 Task: Send an email with the signature Amber Rodriguez with the subject 'Thank you' and the message 'I appreciate your time and attention to this matter.' from softage.1@softage.net to softage.10@softage.net,  softage.1@softage.net and softage.2@softage.net with CC to softage.3@softage.net with an attached document Statement_of_work.docx
Action: Key pressed n
Screenshot: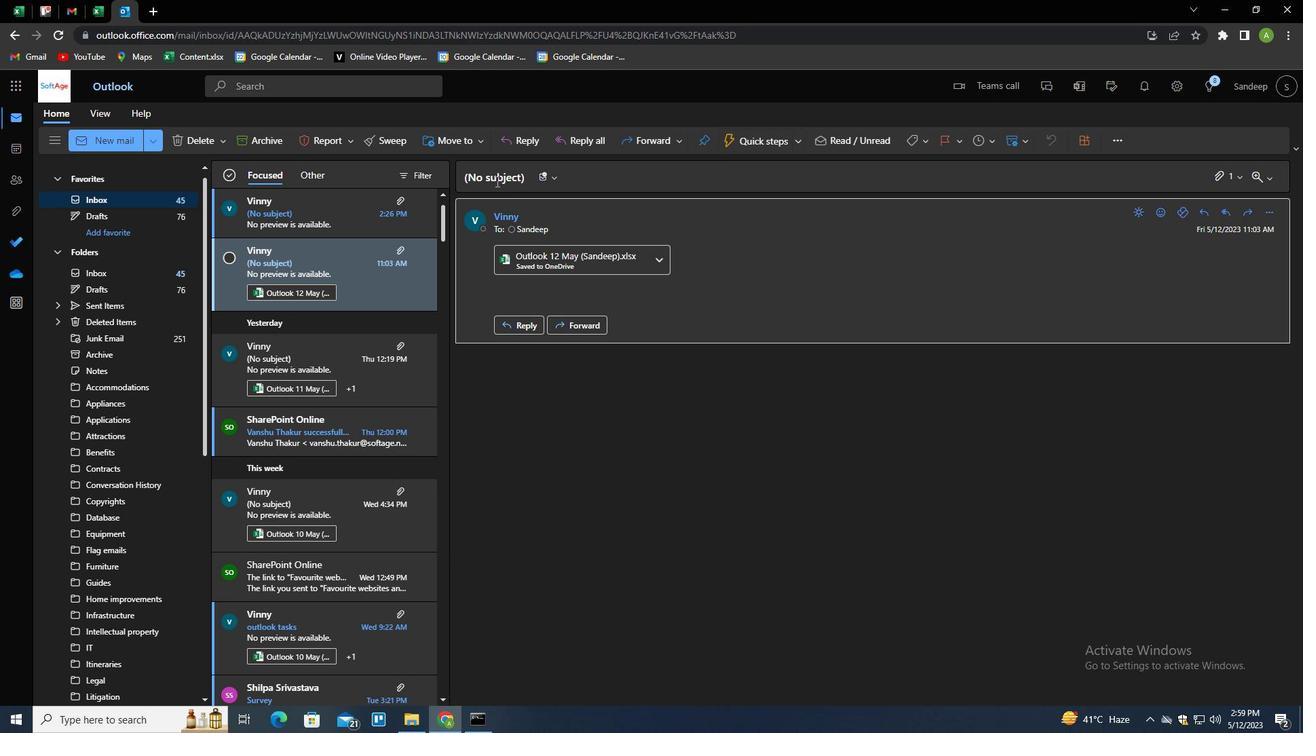
Action: Mouse moved to (851, 141)
Screenshot: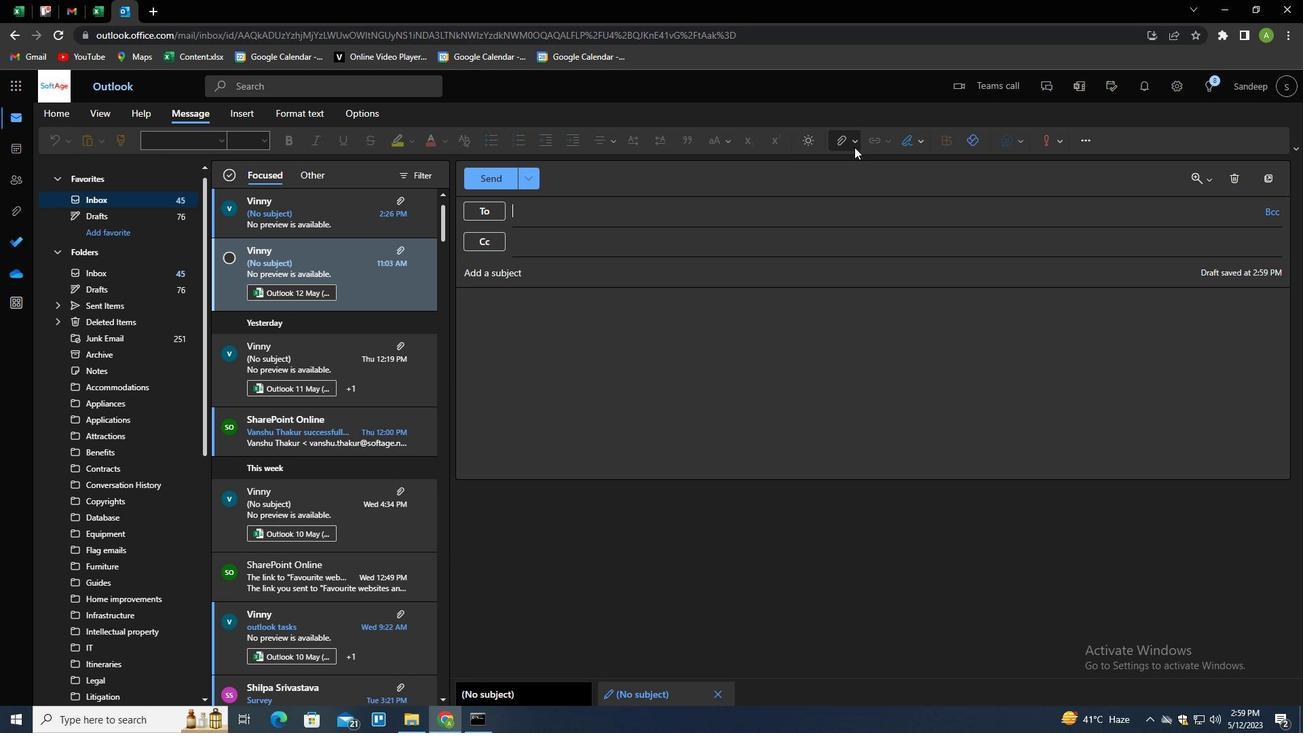 
Action: Mouse pressed left at (851, 141)
Screenshot: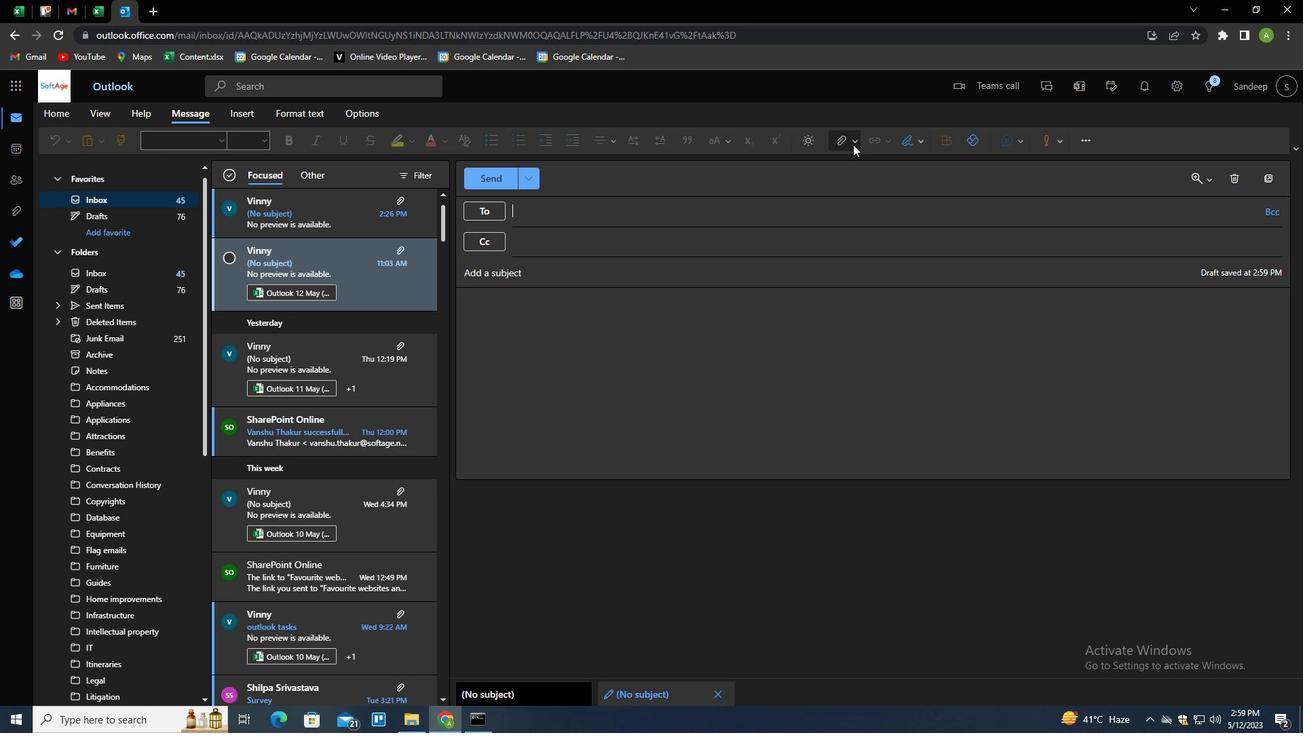 
Action: Mouse moved to (916, 137)
Screenshot: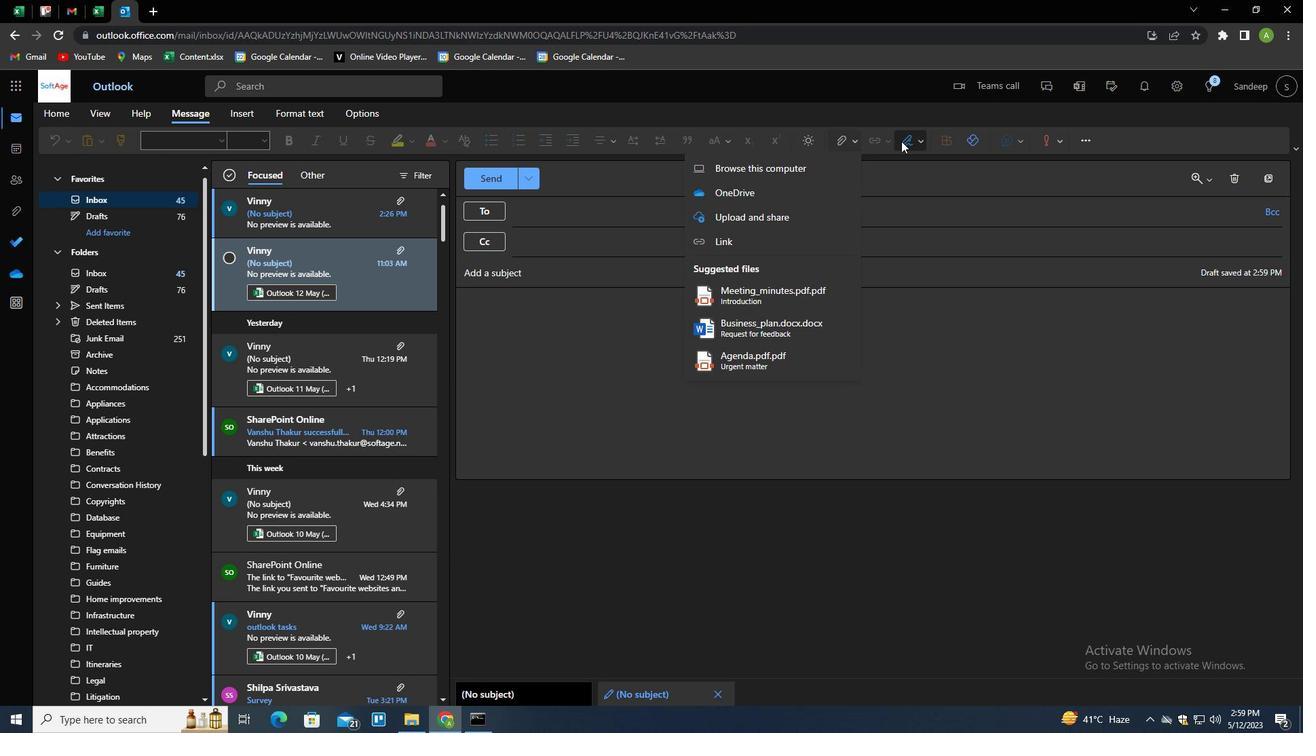 
Action: Mouse pressed left at (916, 137)
Screenshot: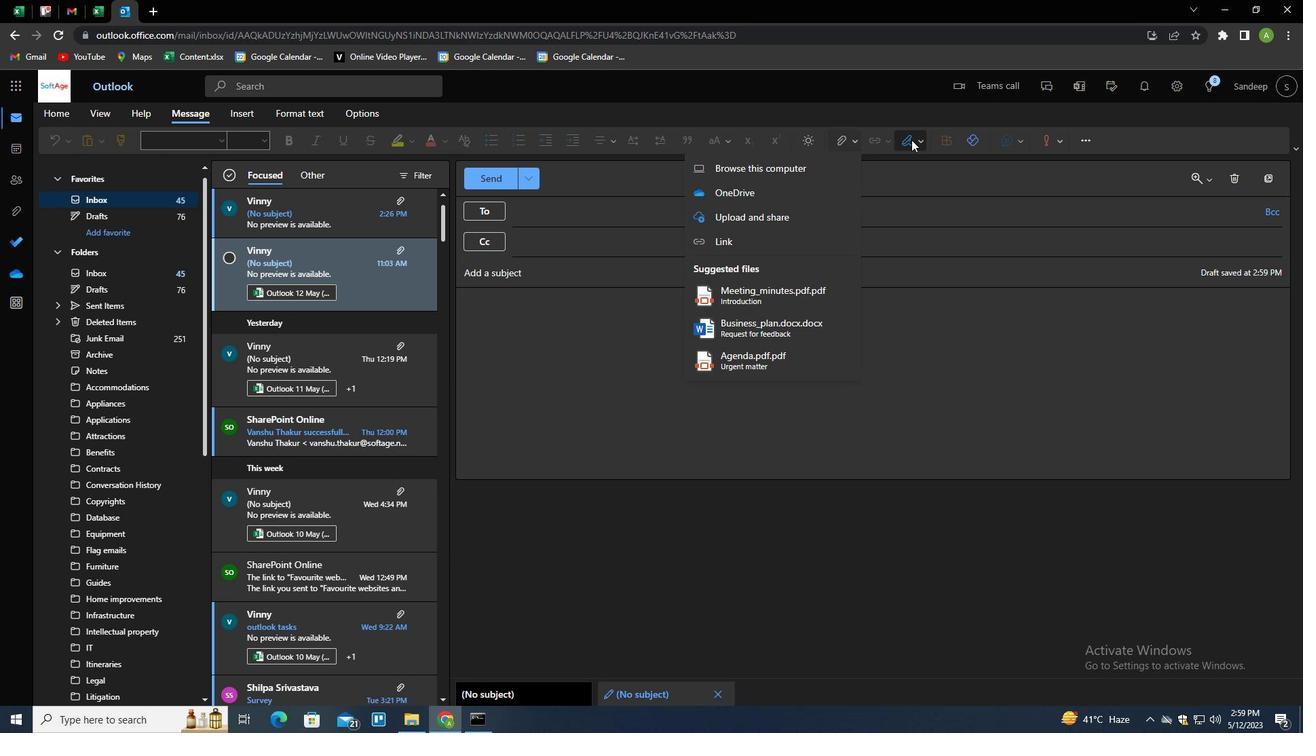 
Action: Mouse moved to (899, 192)
Screenshot: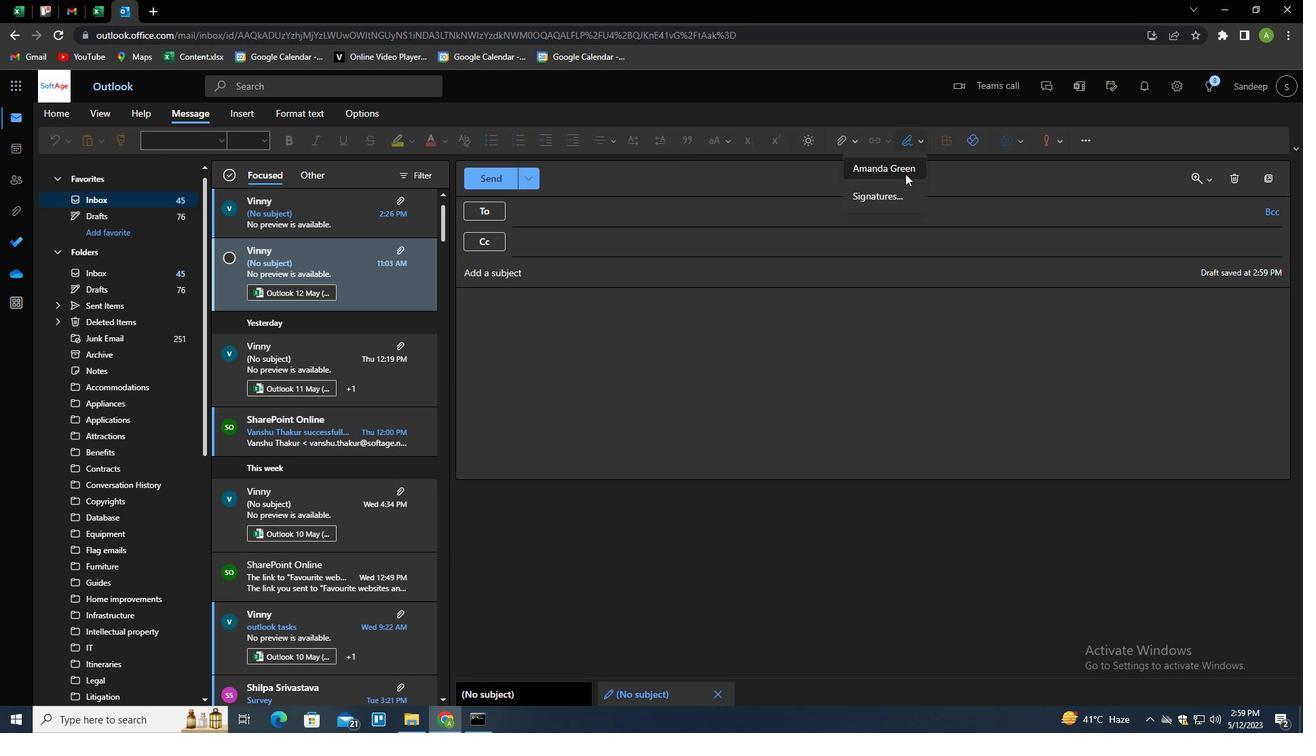 
Action: Mouse pressed left at (899, 192)
Screenshot: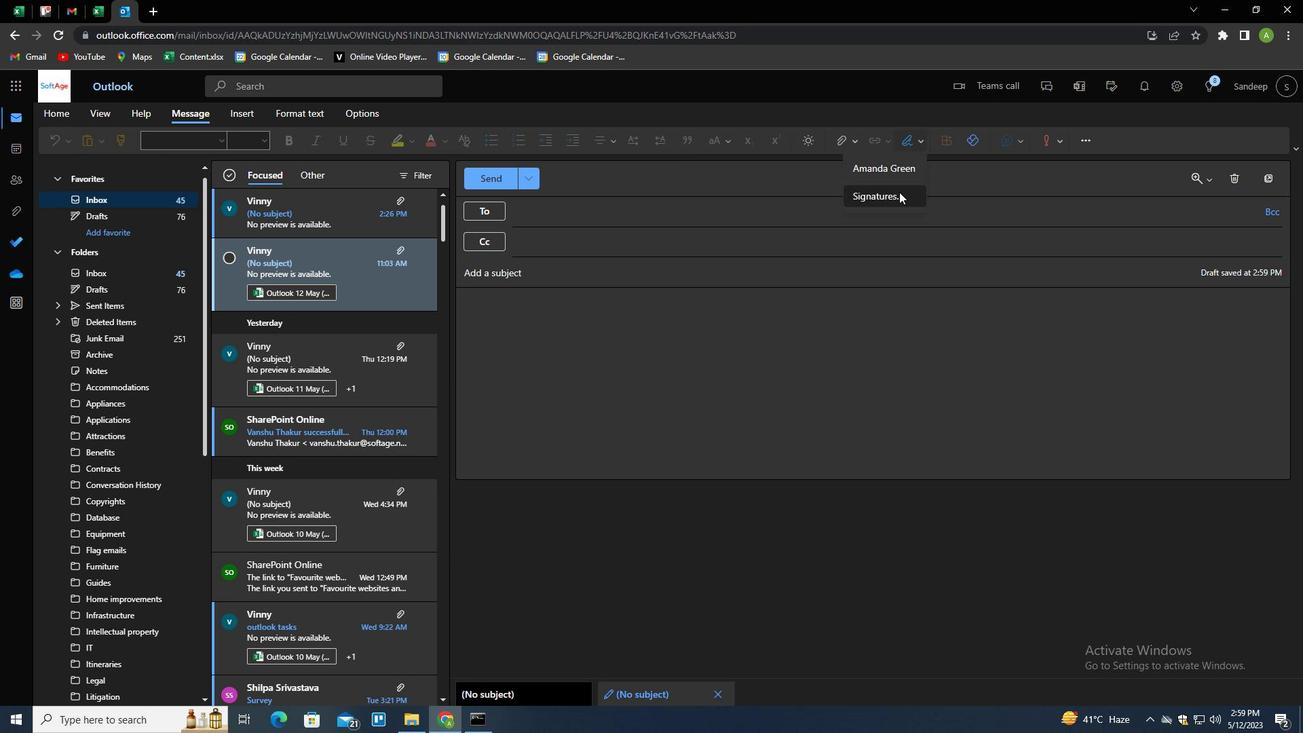 
Action: Mouse moved to (912, 247)
Screenshot: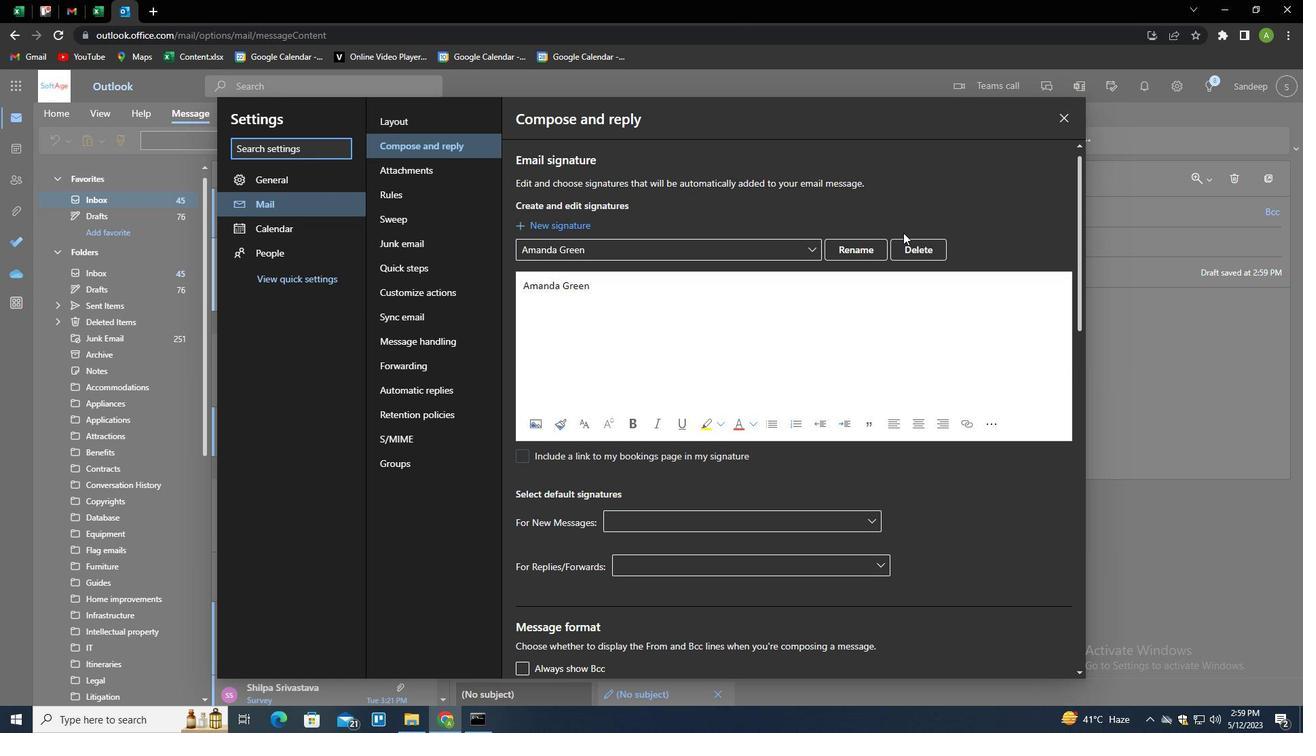 
Action: Mouse pressed left at (912, 247)
Screenshot: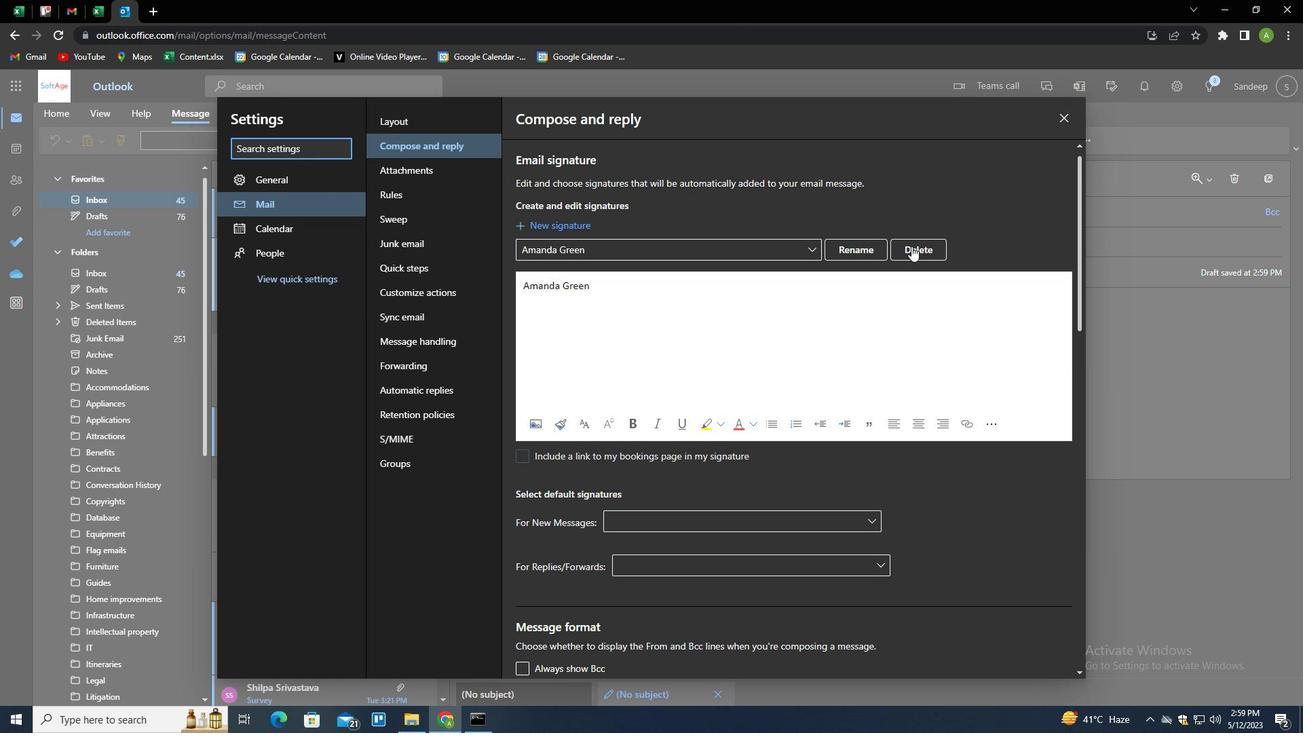 
Action: Mouse moved to (906, 251)
Screenshot: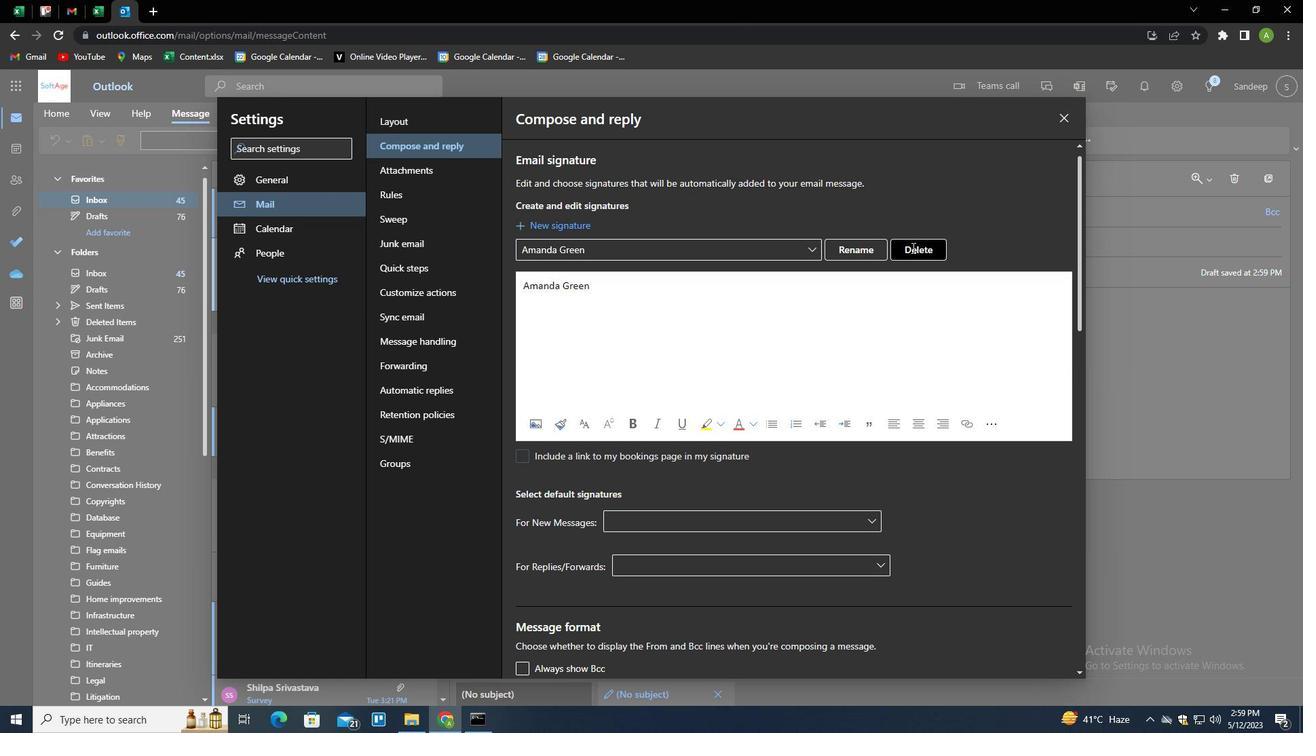 
Action: Mouse pressed left at (906, 251)
Screenshot: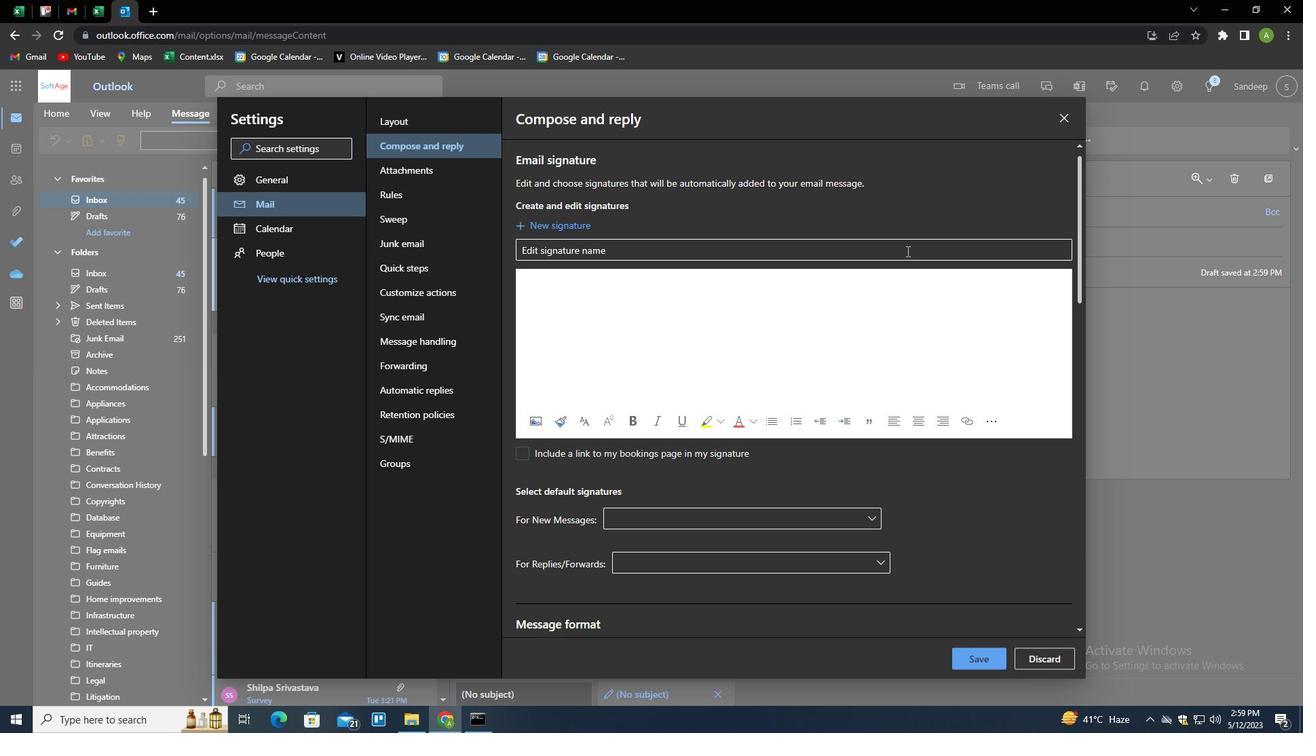
Action: Key pressed <Key.shift>A
Screenshot: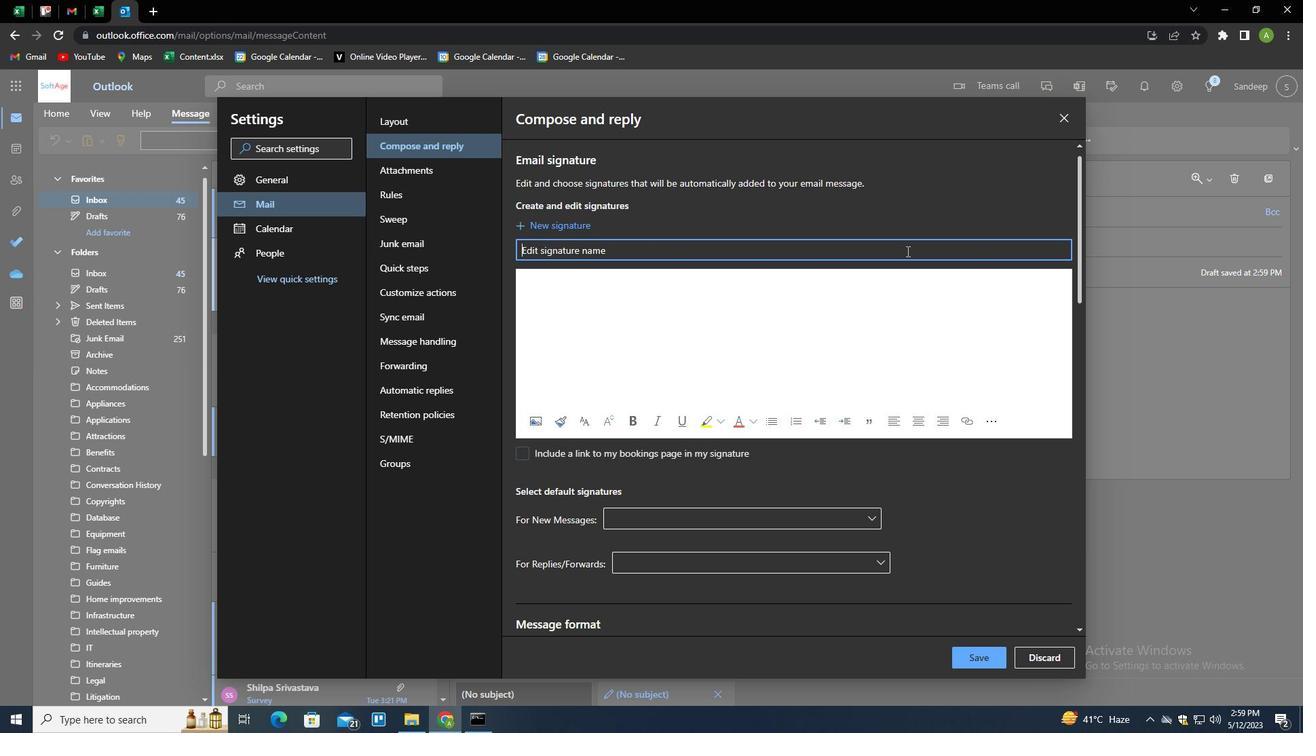 
Action: Mouse moved to (861, 223)
Screenshot: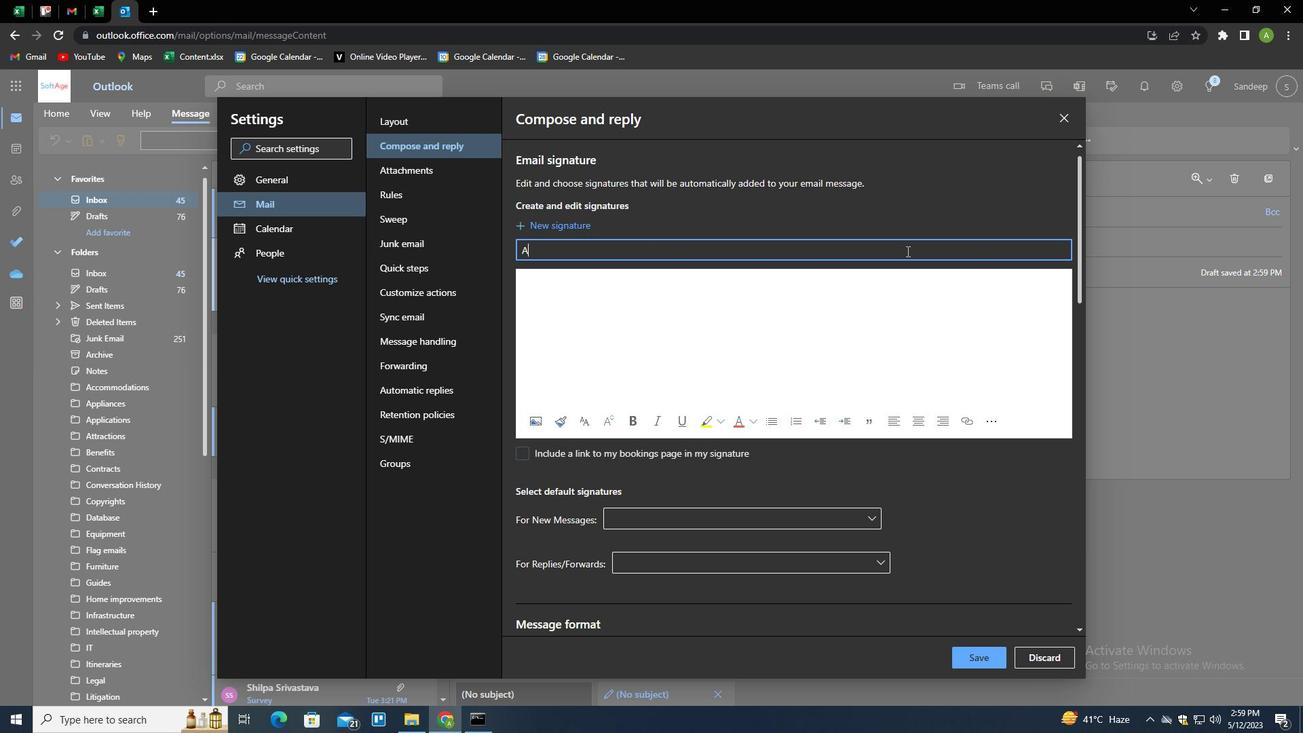 
Action: Key pressed M
Screenshot: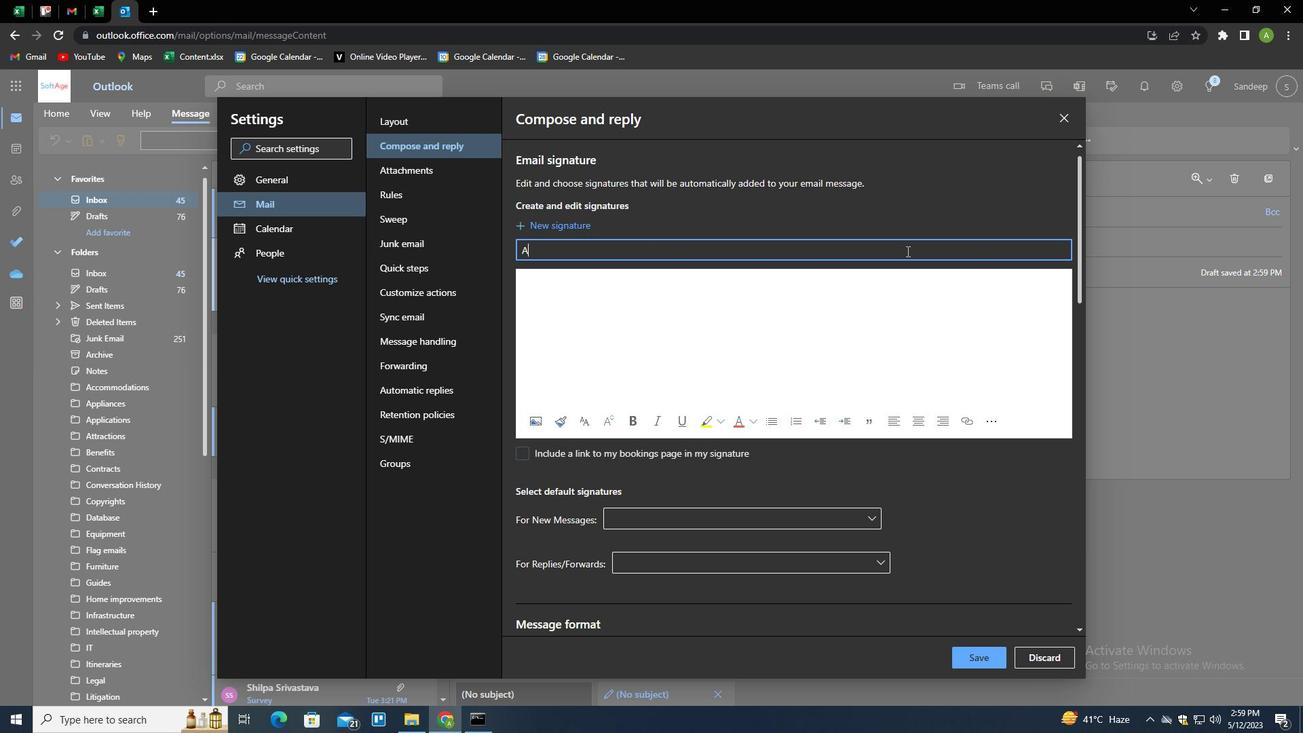 
Action: Mouse moved to (859, 221)
Screenshot: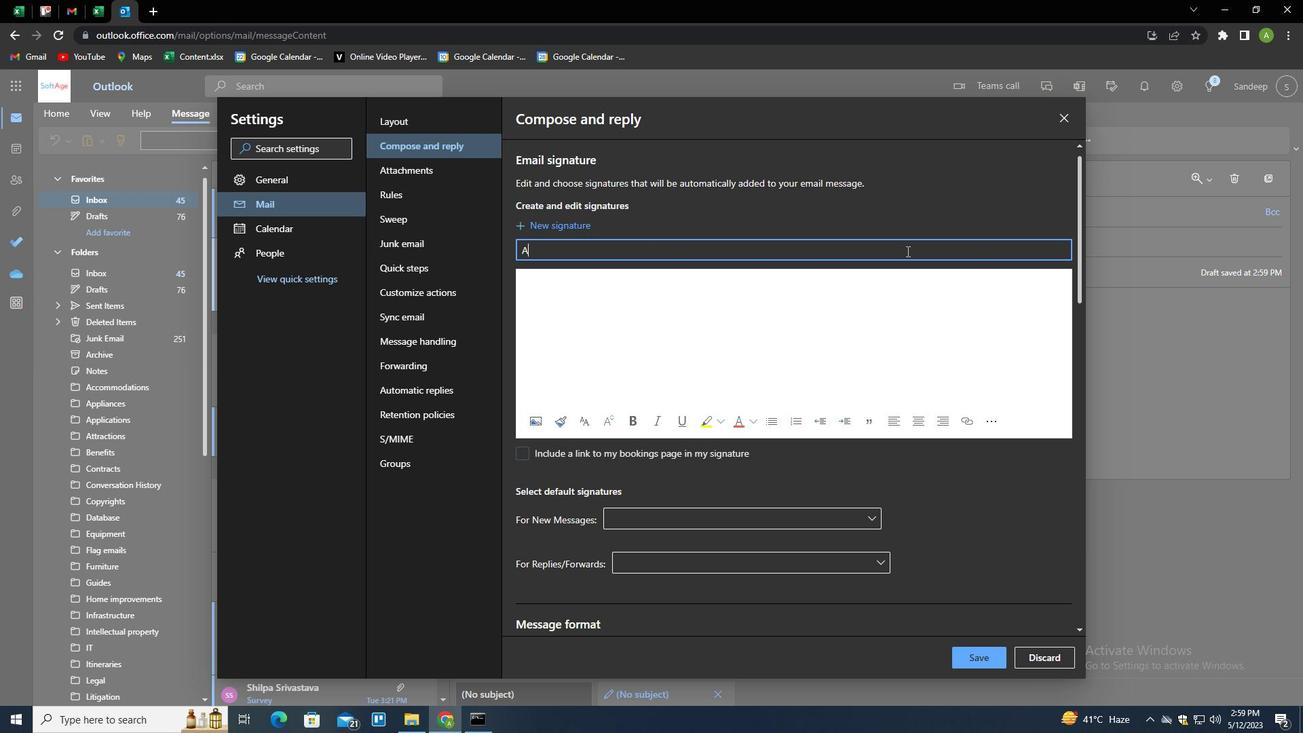 
Action: Key pressed BER<Key.space><Key.shift><Key.shift><Key.shift><Key.shift><Key.shift><Key.shift><Key.shift>RODRIGUEZ<Key.tab><Key.shift>AMBER<Key.space><Key.shift>RODRIGUEZ
Screenshot: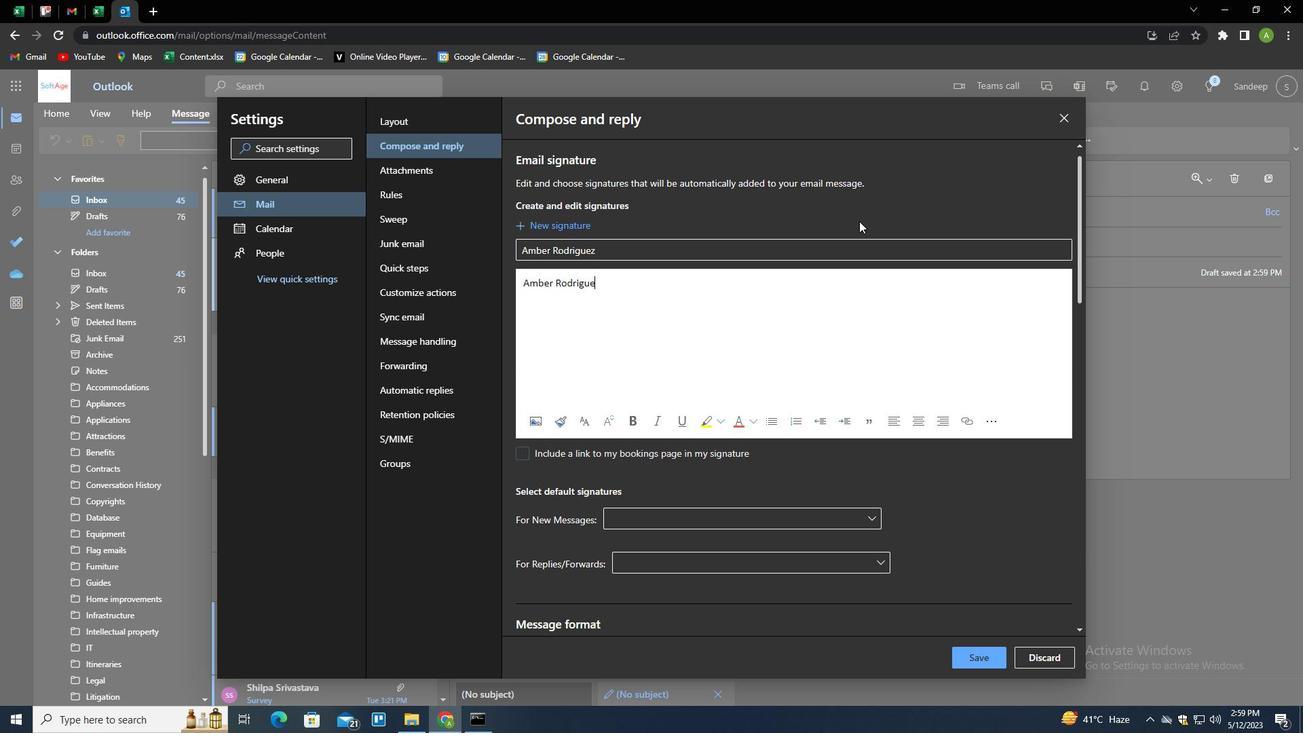 
Action: Mouse moved to (976, 661)
Screenshot: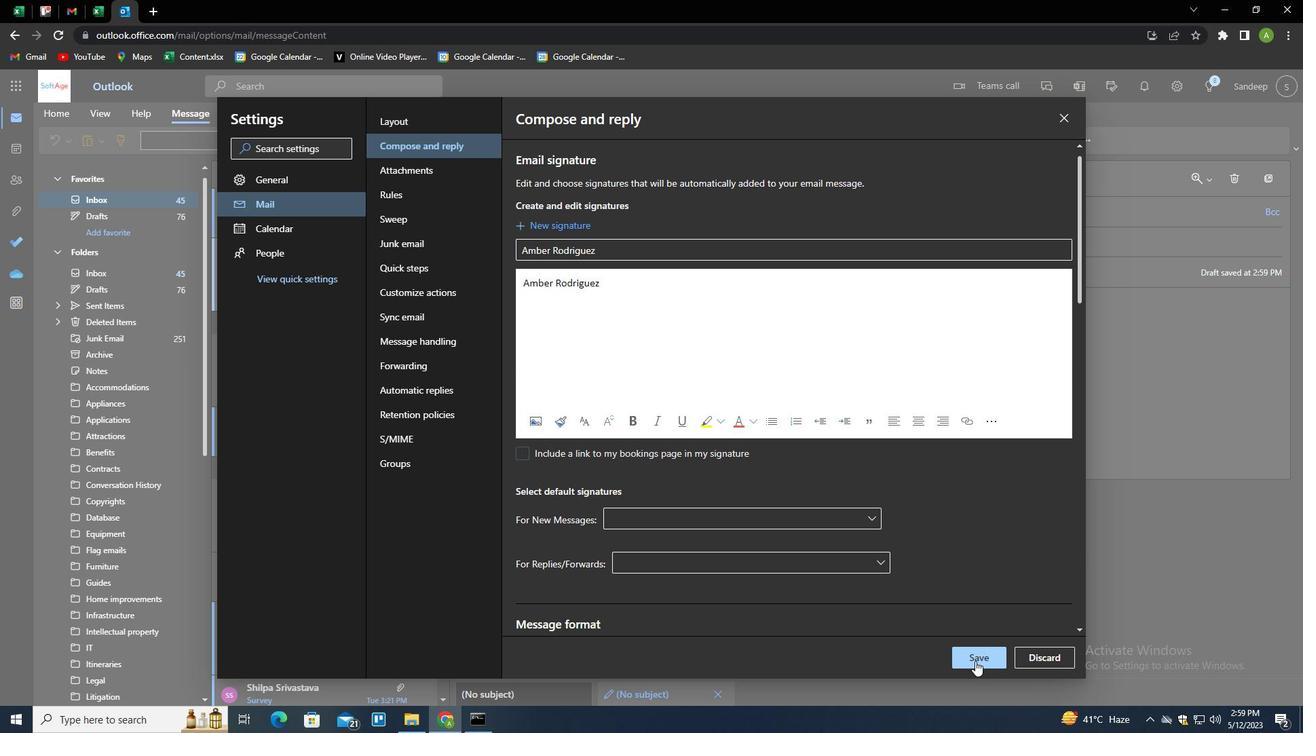 
Action: Mouse pressed left at (976, 661)
Screenshot: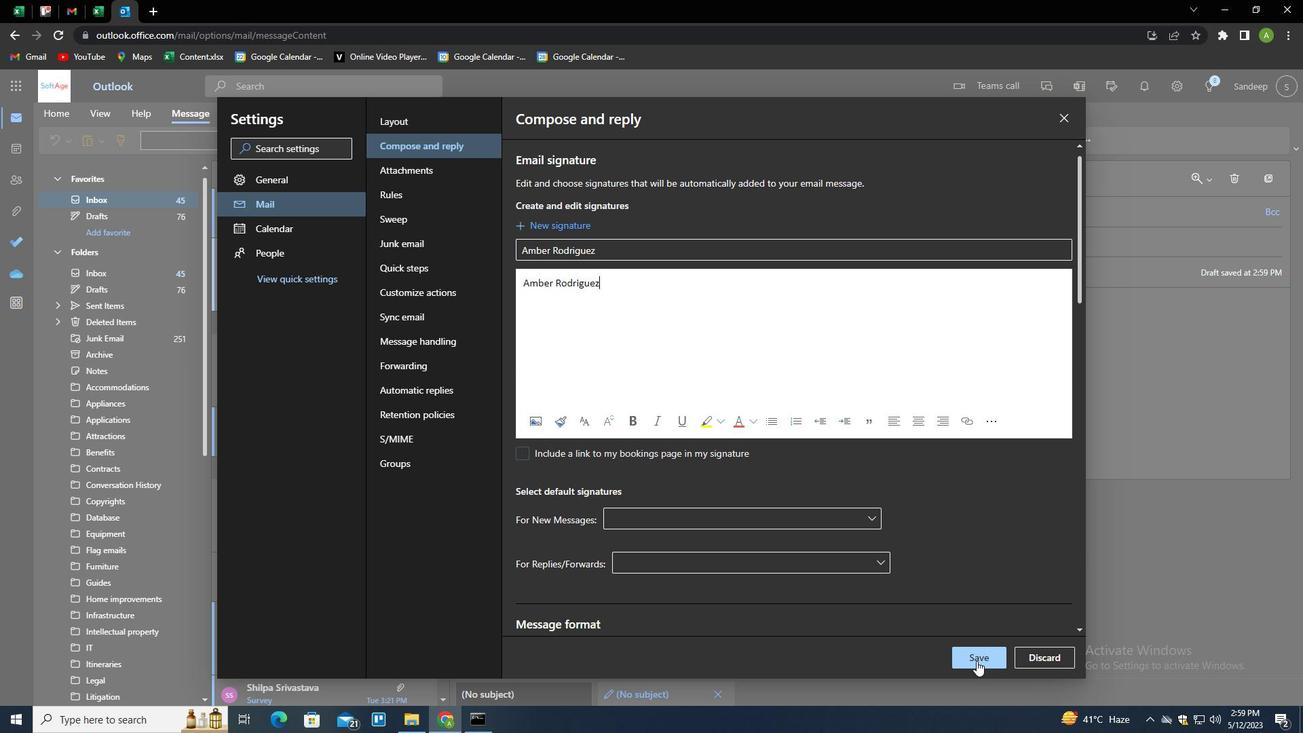 
Action: Mouse moved to (1160, 421)
Screenshot: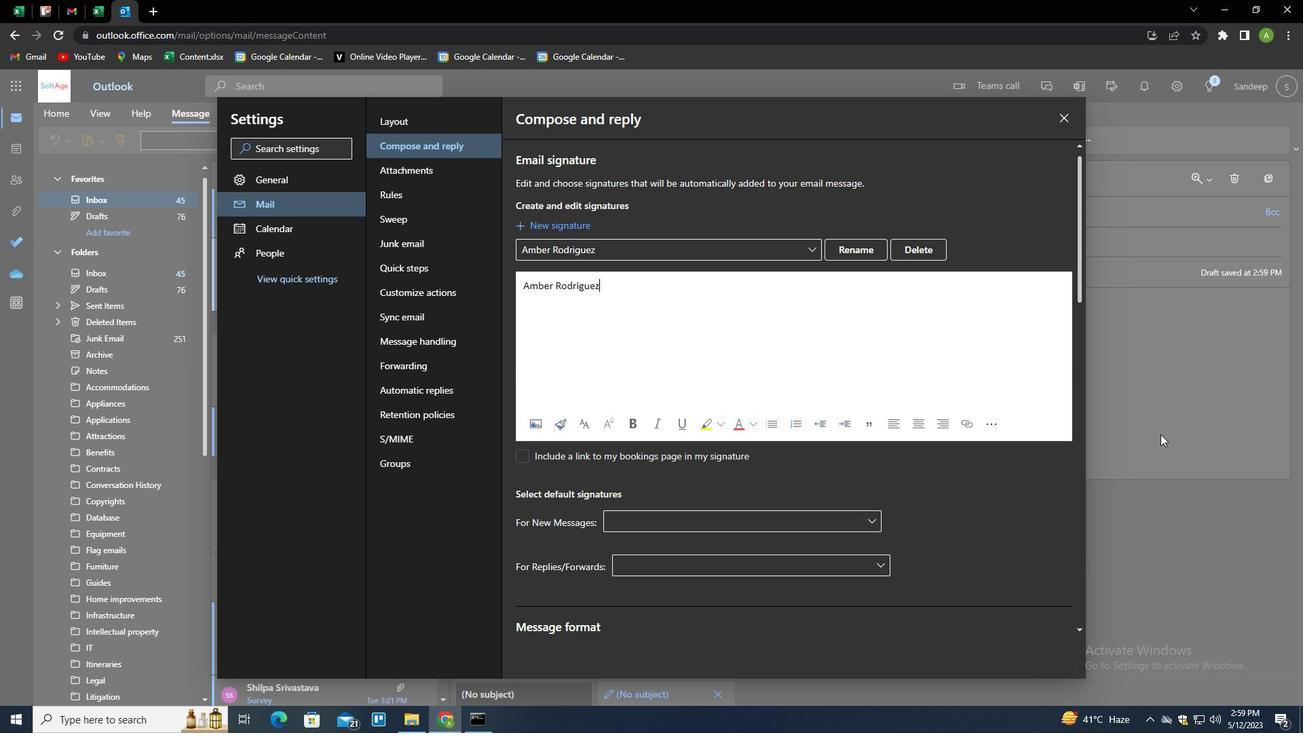 
Action: Mouse pressed left at (1160, 421)
Screenshot: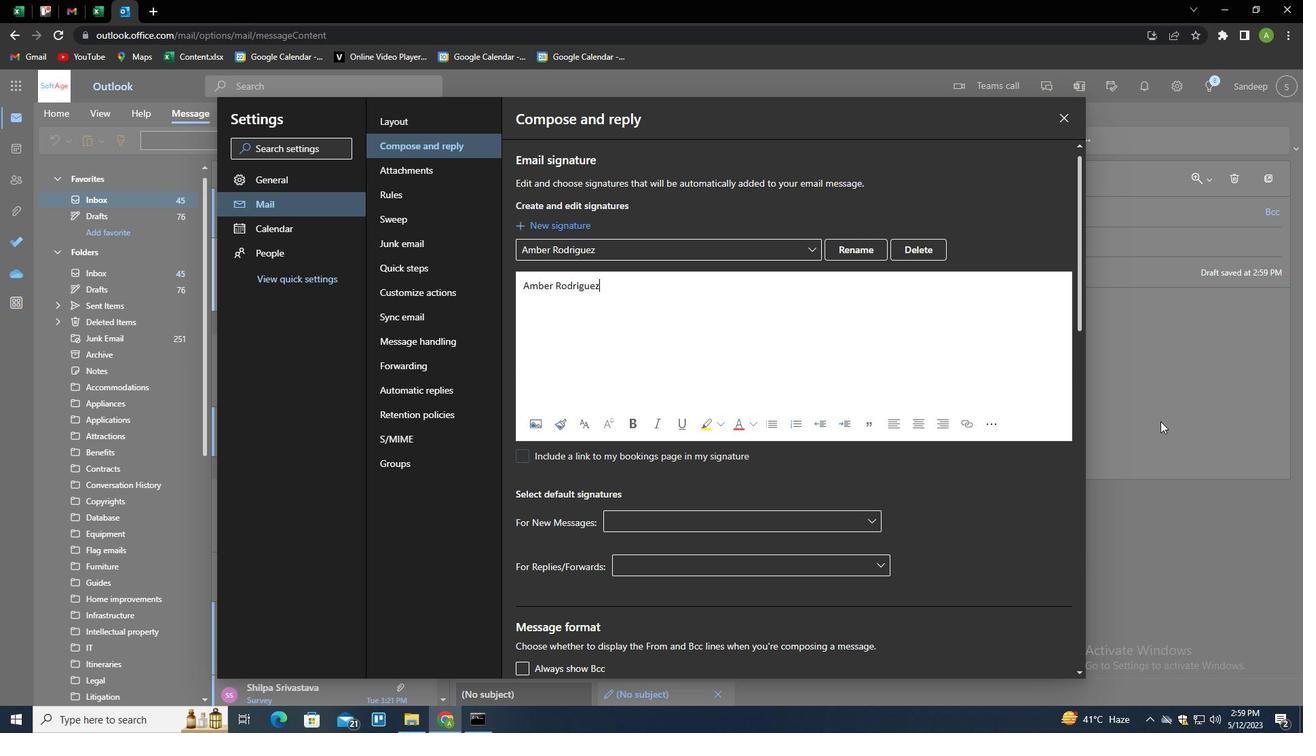 
Action: Mouse moved to (916, 139)
Screenshot: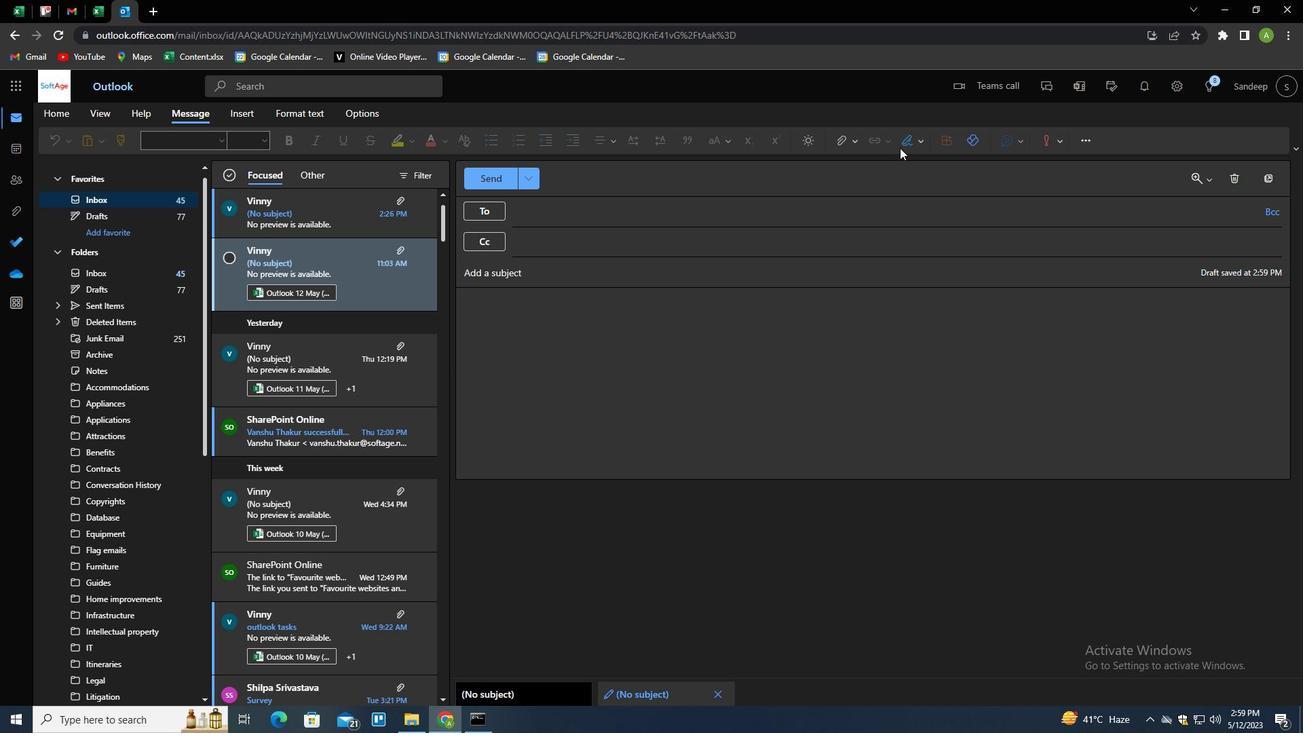 
Action: Mouse pressed left at (916, 139)
Screenshot: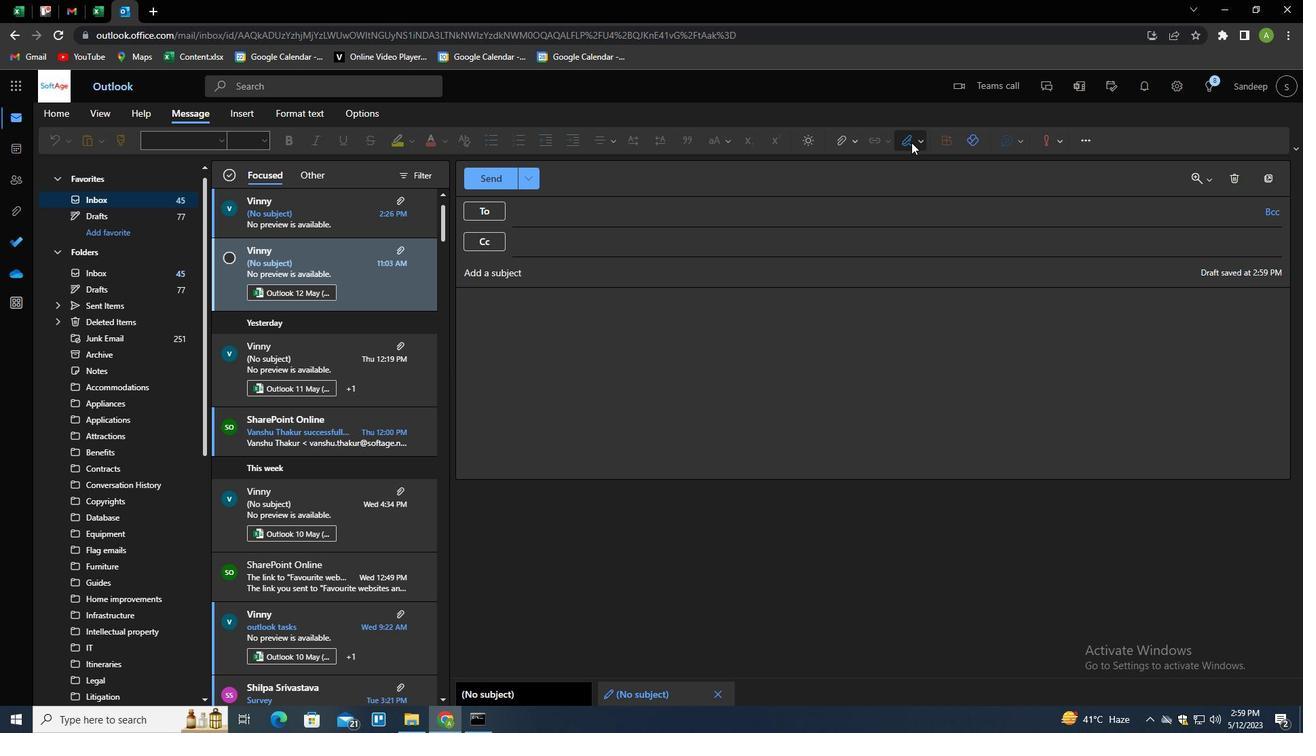 
Action: Mouse moved to (910, 165)
Screenshot: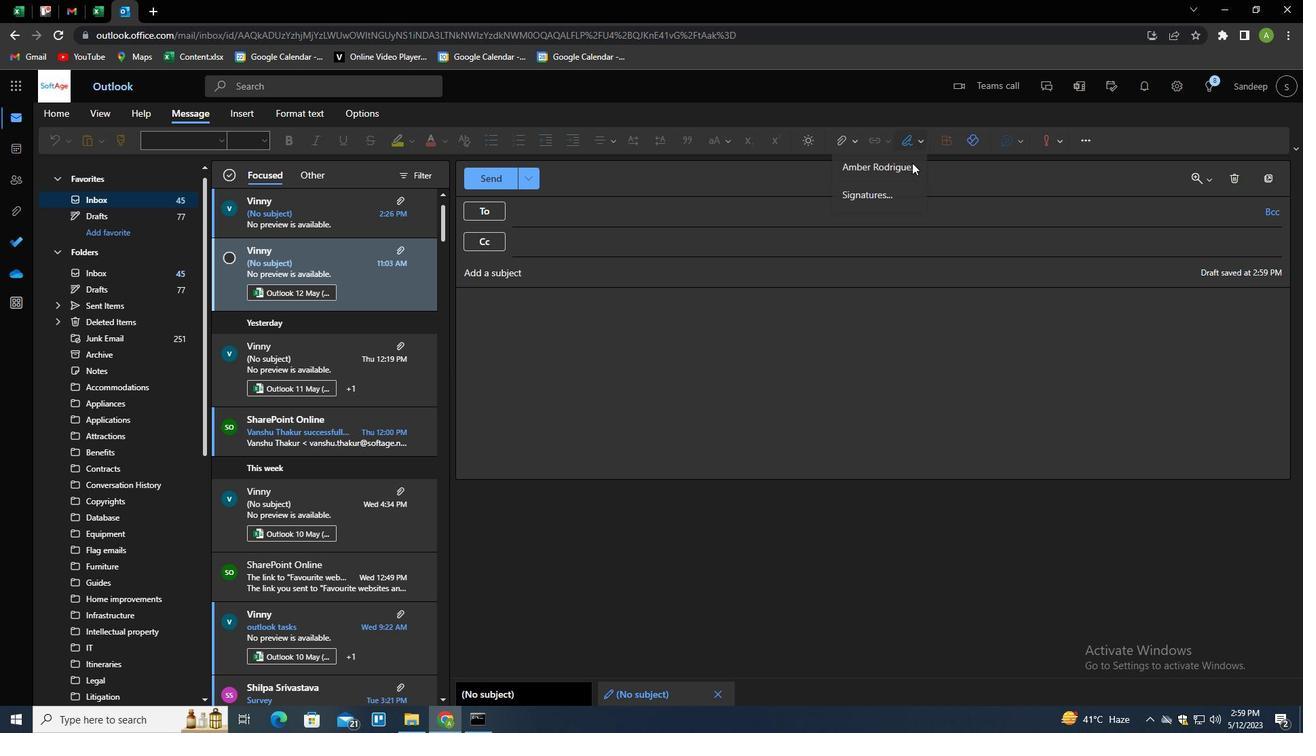 
Action: Mouse pressed left at (910, 165)
Screenshot: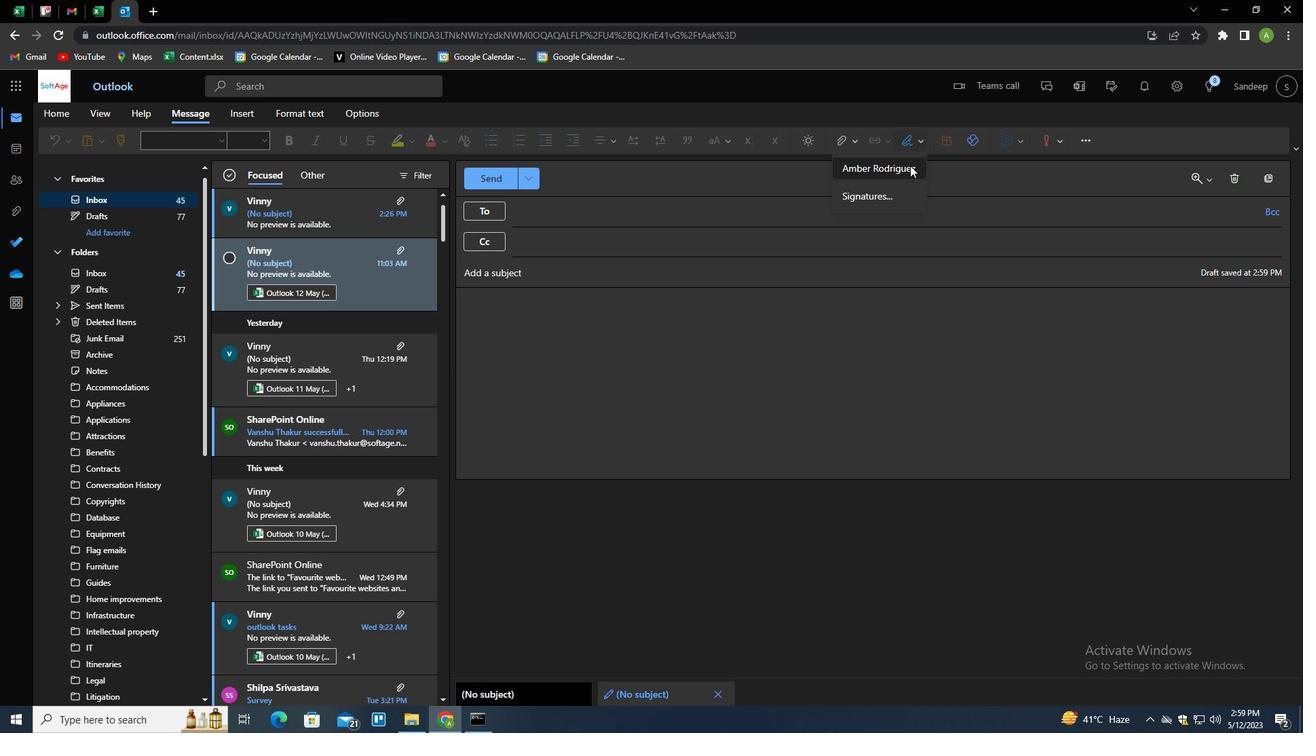 
Action: Mouse moved to (547, 274)
Screenshot: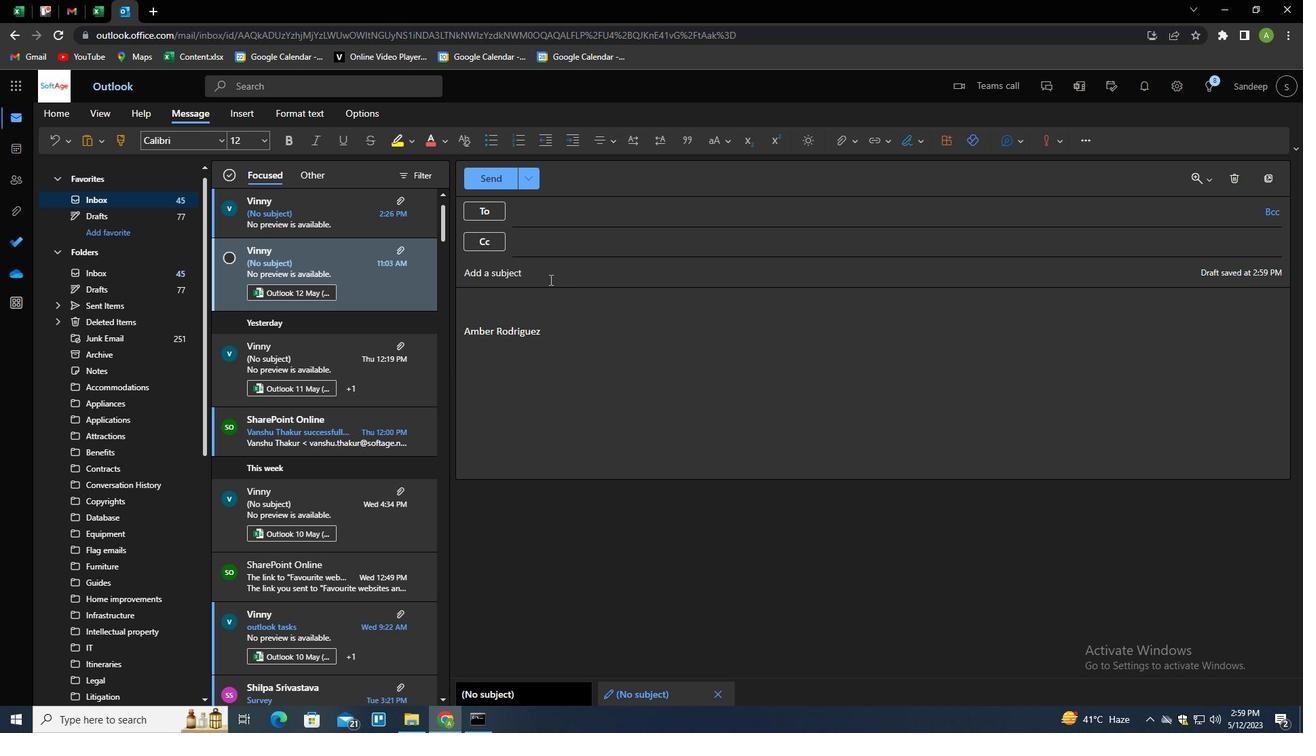 
Action: Mouse pressed left at (547, 274)
Screenshot: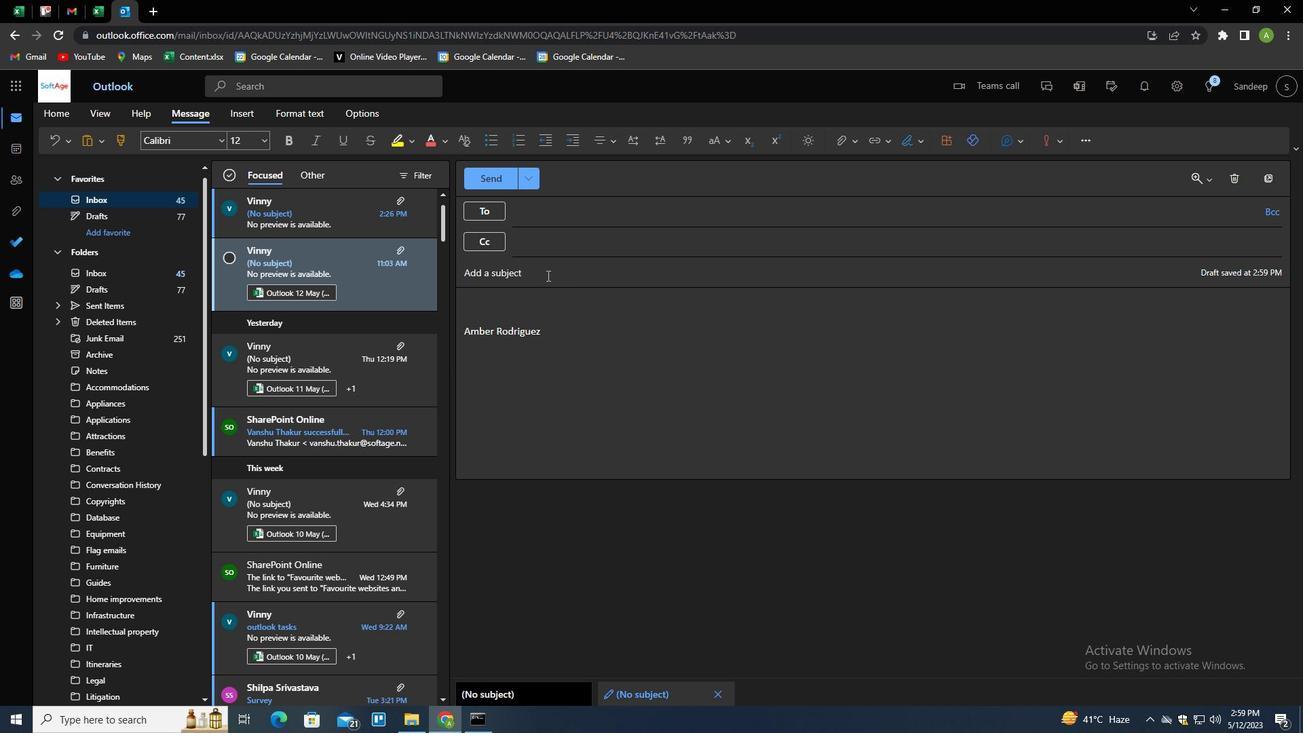 
Action: Key pressed <Key.shift>THANK<Key.space>YOU<Key.tab><Key.shift>I<Key.space>APPRECIATE<Key.space>YOUR<Key.space>TIME<Key.space>AND<Key.space>ATTENTION<Key.space>TO<Key.space>THIS<Key.space>MATTER.
Screenshot: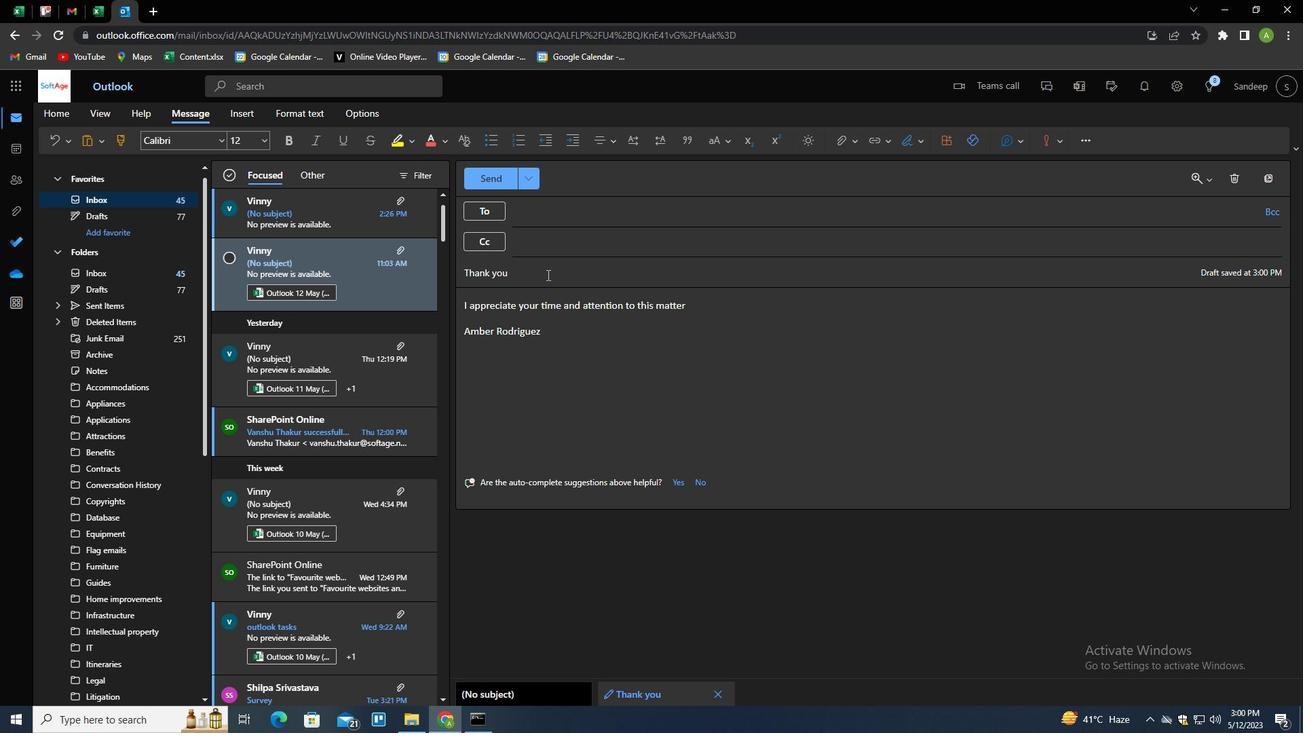 
Action: Mouse moved to (550, 213)
Screenshot: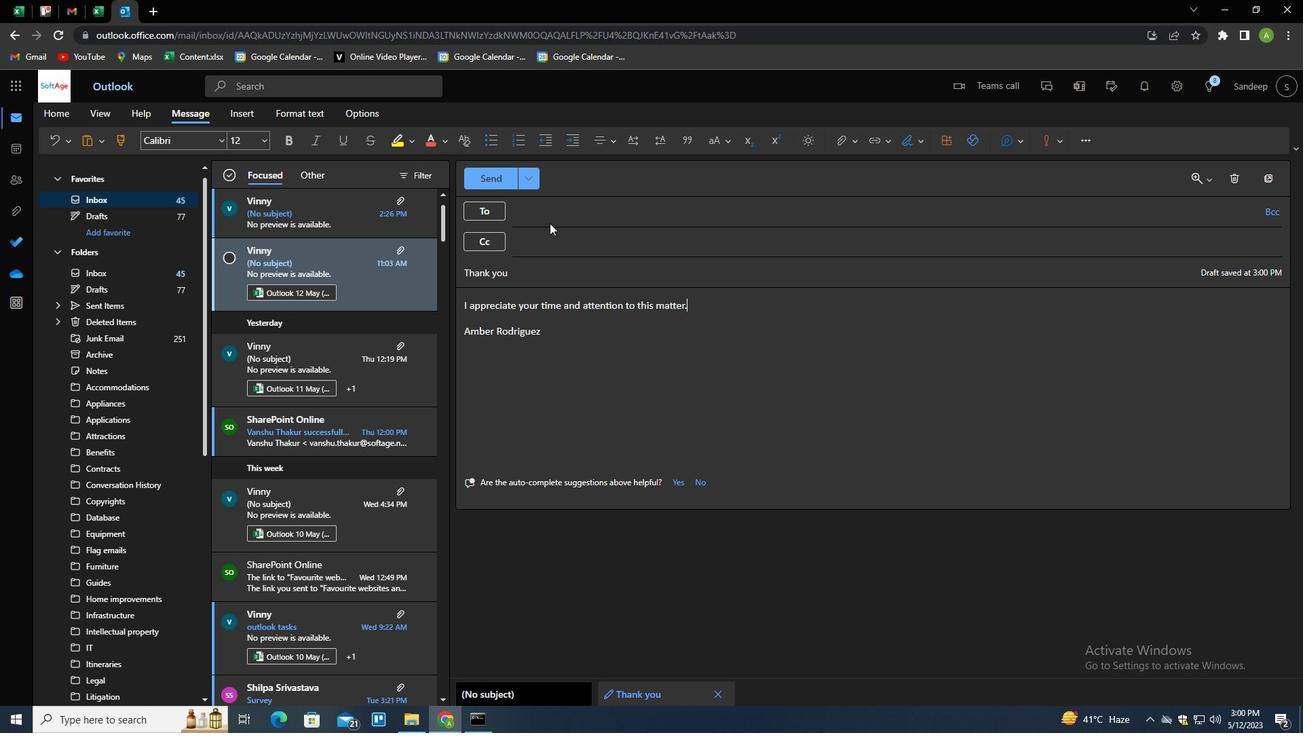 
Action: Mouse pressed left at (550, 213)
Screenshot: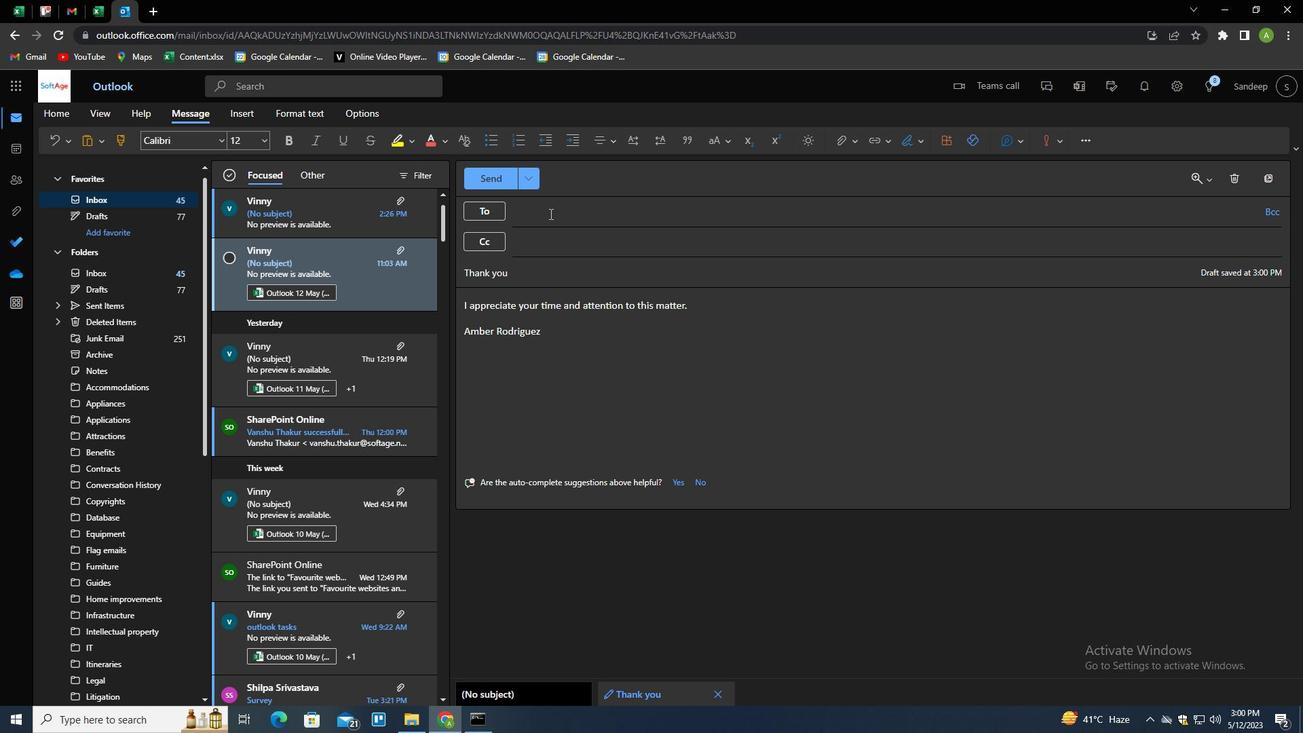 
Action: Key pressed SOFTAGE.10<Key.shift>@SOFTAGE.NET<Key.enter>SOFTAGE.1<Key.shift>@SOFTAGE.NET<Key.enter>SOFTAGE.2<Key.shift>@SOFTAGE.NET<Key.enter><Key.tab>SOFTAGE.3<Key.shift>@SOFTAGE.NET<Key.enter>
Screenshot: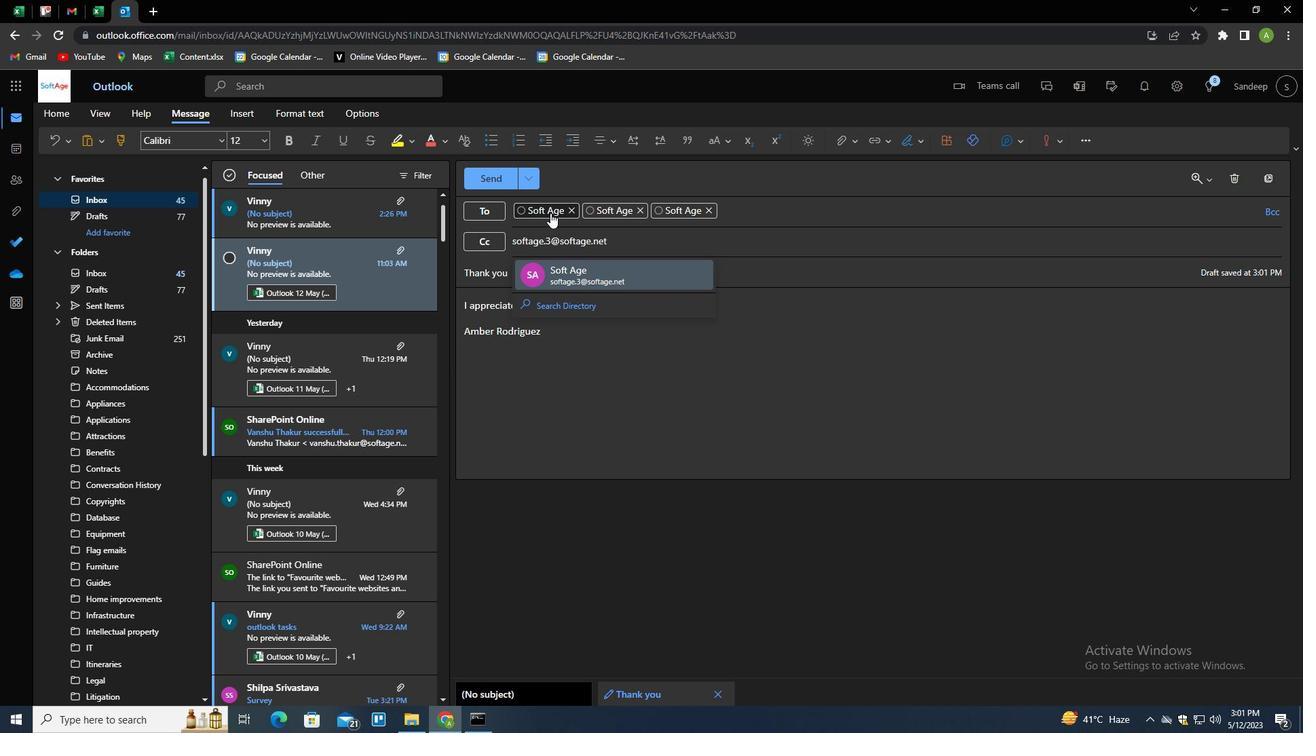 
Action: Mouse moved to (854, 143)
Screenshot: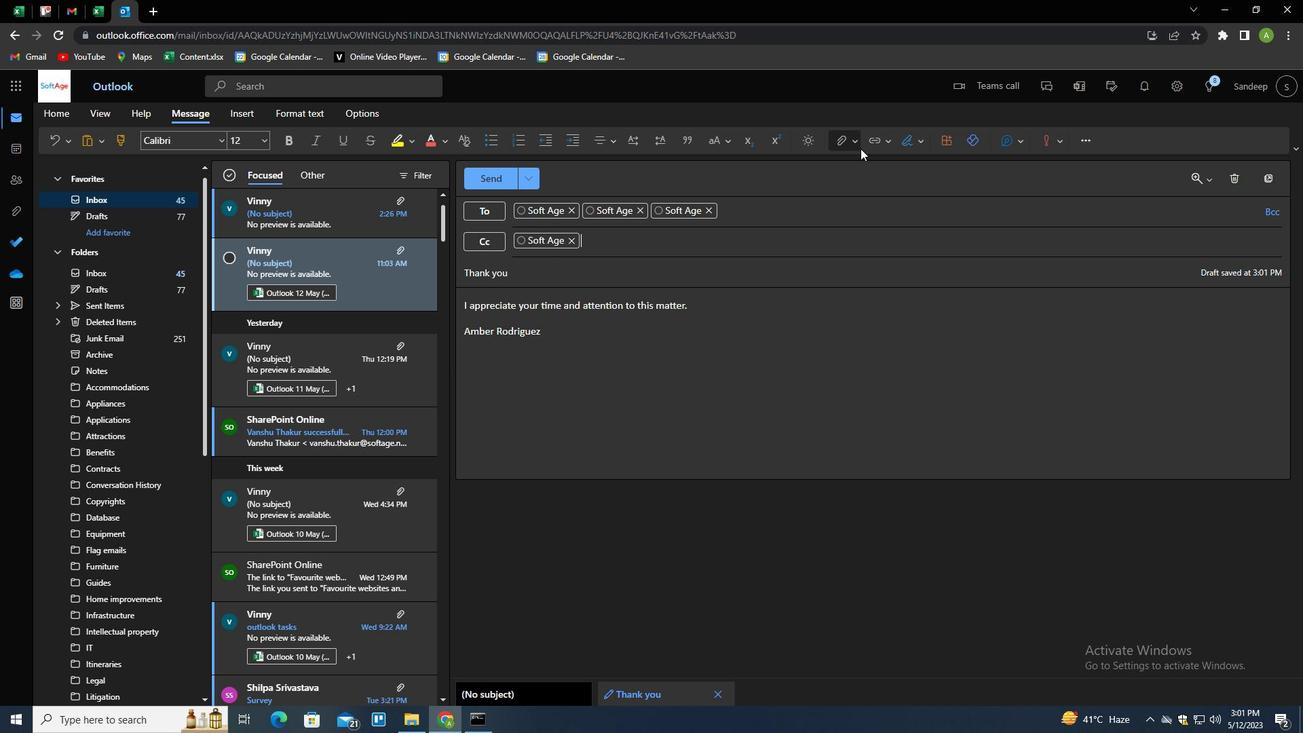 
Action: Mouse pressed left at (854, 143)
Screenshot: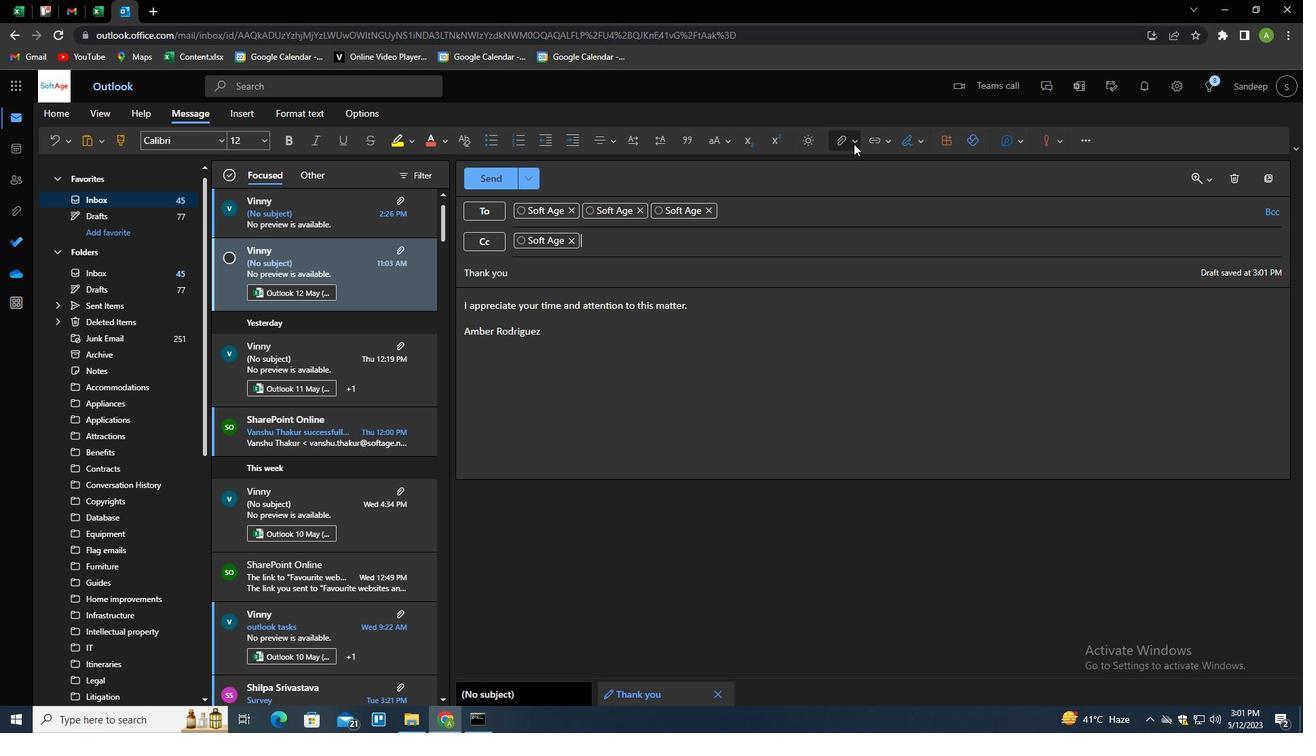 
Action: Mouse moved to (805, 166)
Screenshot: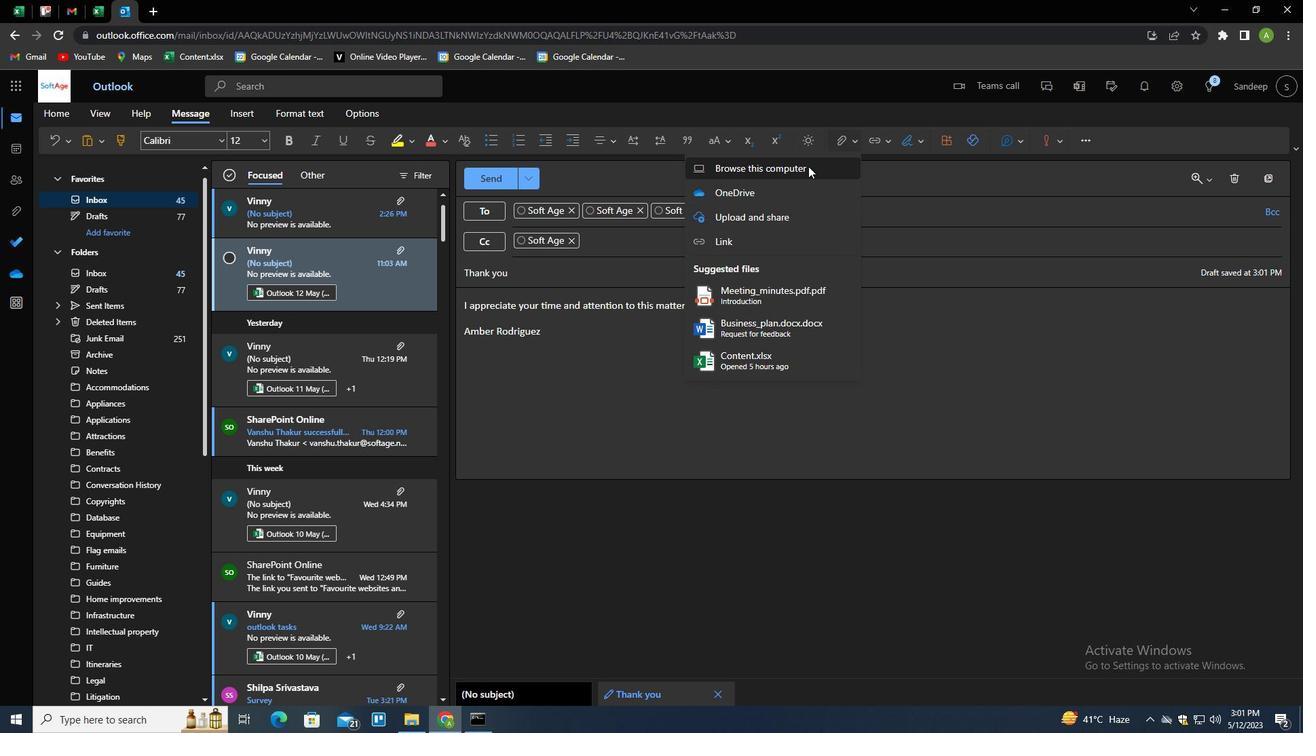 
Action: Mouse pressed left at (805, 166)
Screenshot: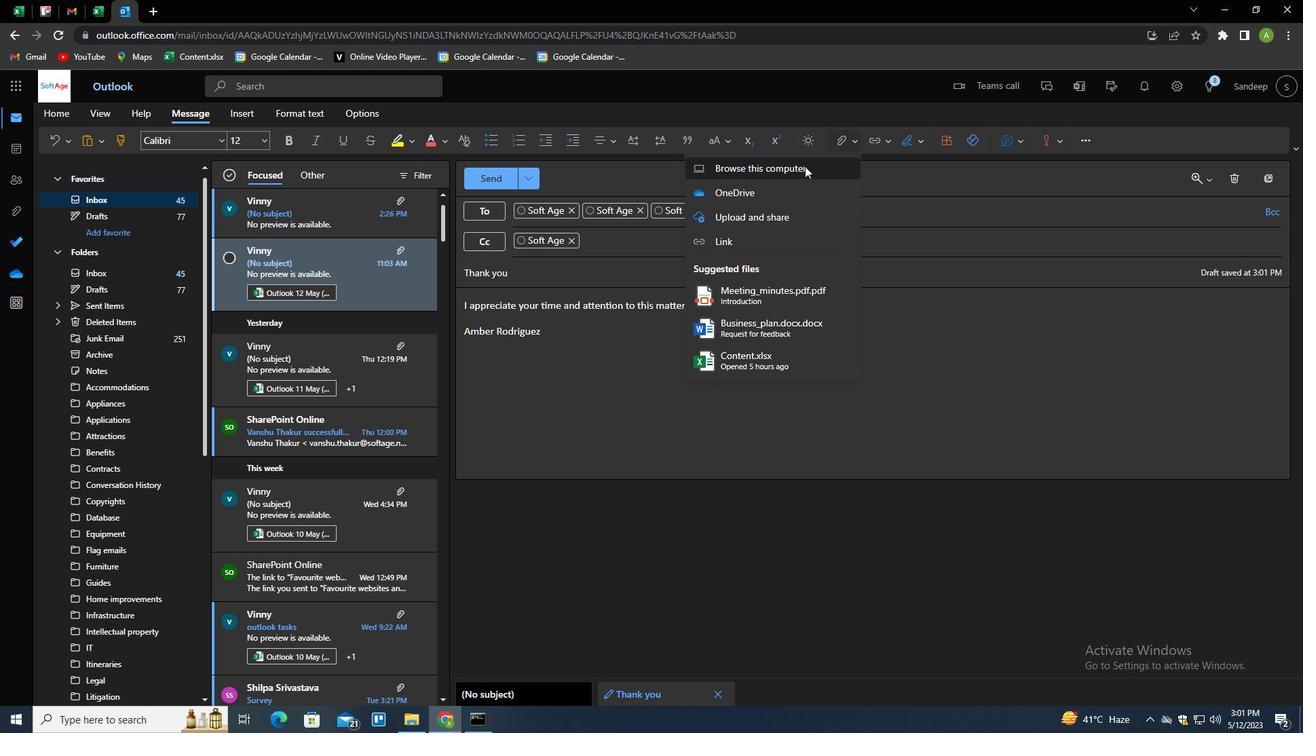 
Action: Mouse moved to (247, 158)
Screenshot: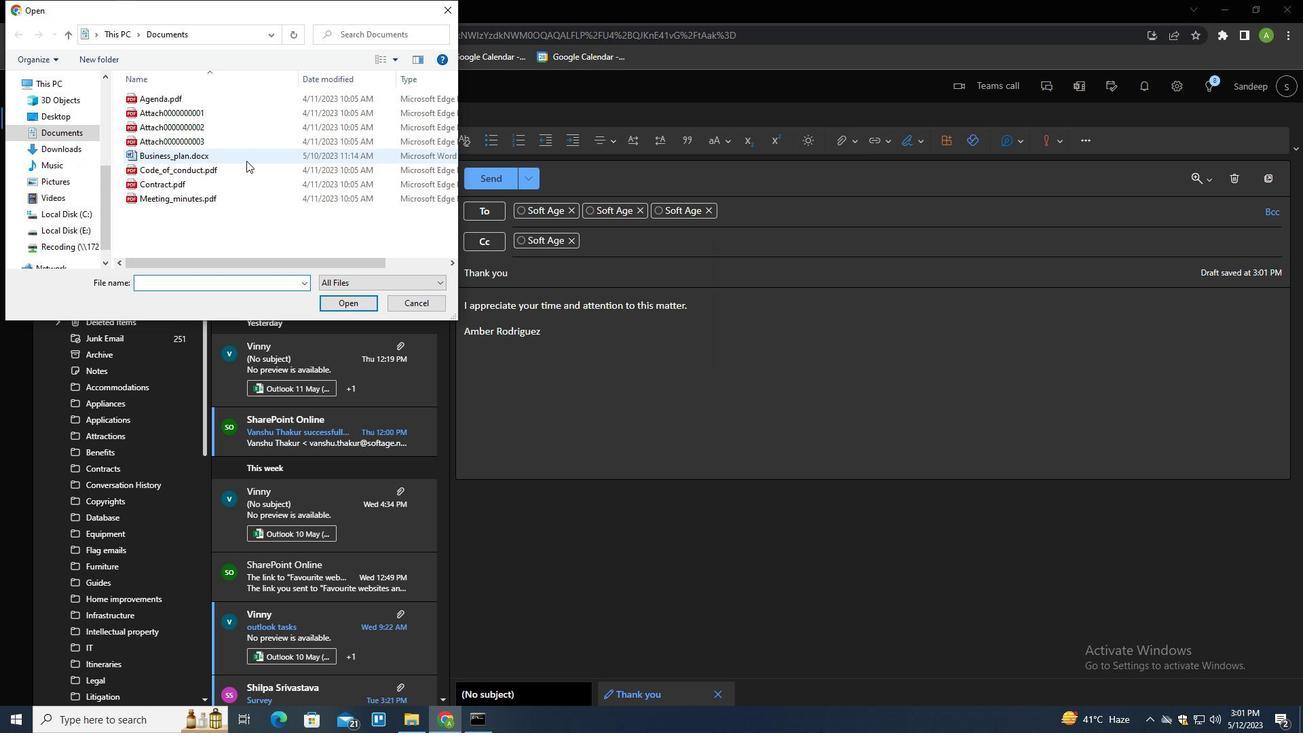 
Action: Mouse pressed left at (247, 158)
Screenshot: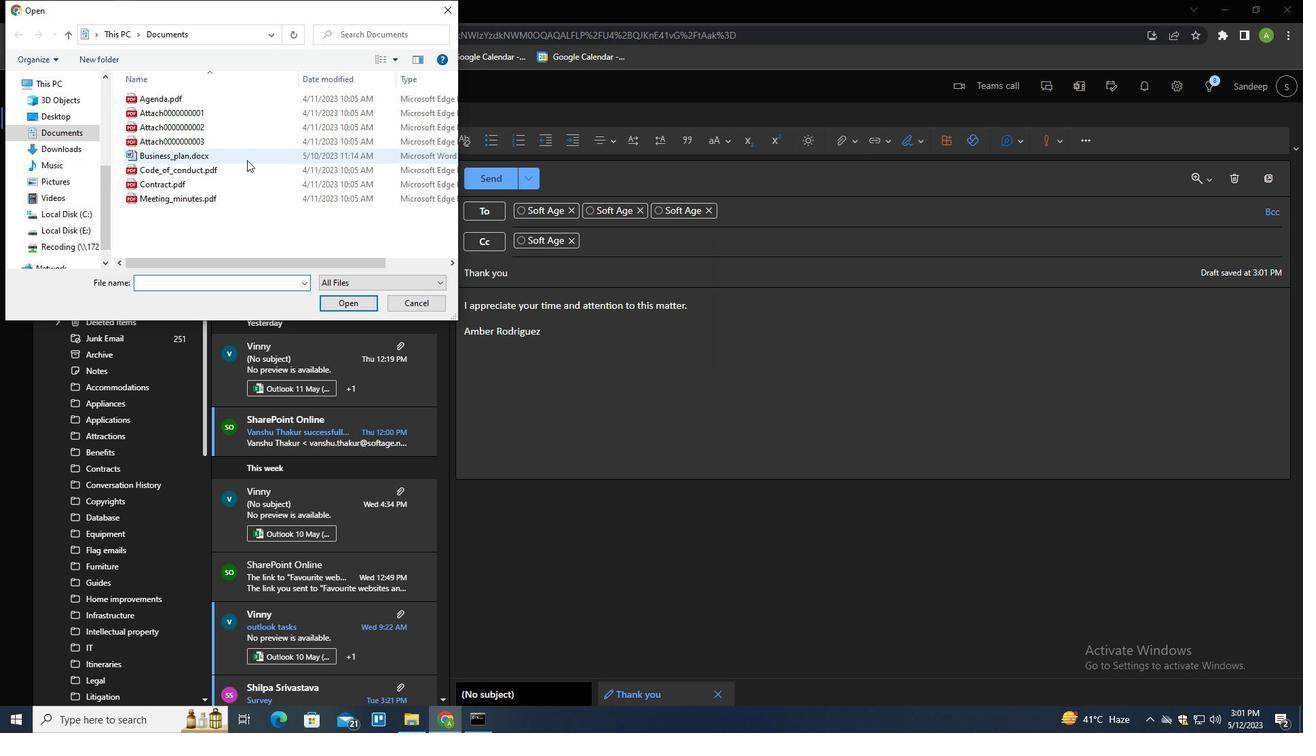 
Action: Key pressed <Key.f2><Key.shift>STATEMENT<Key.shift>_OF<Key.shift>_WORK.DOCX<Key.enter>
Screenshot: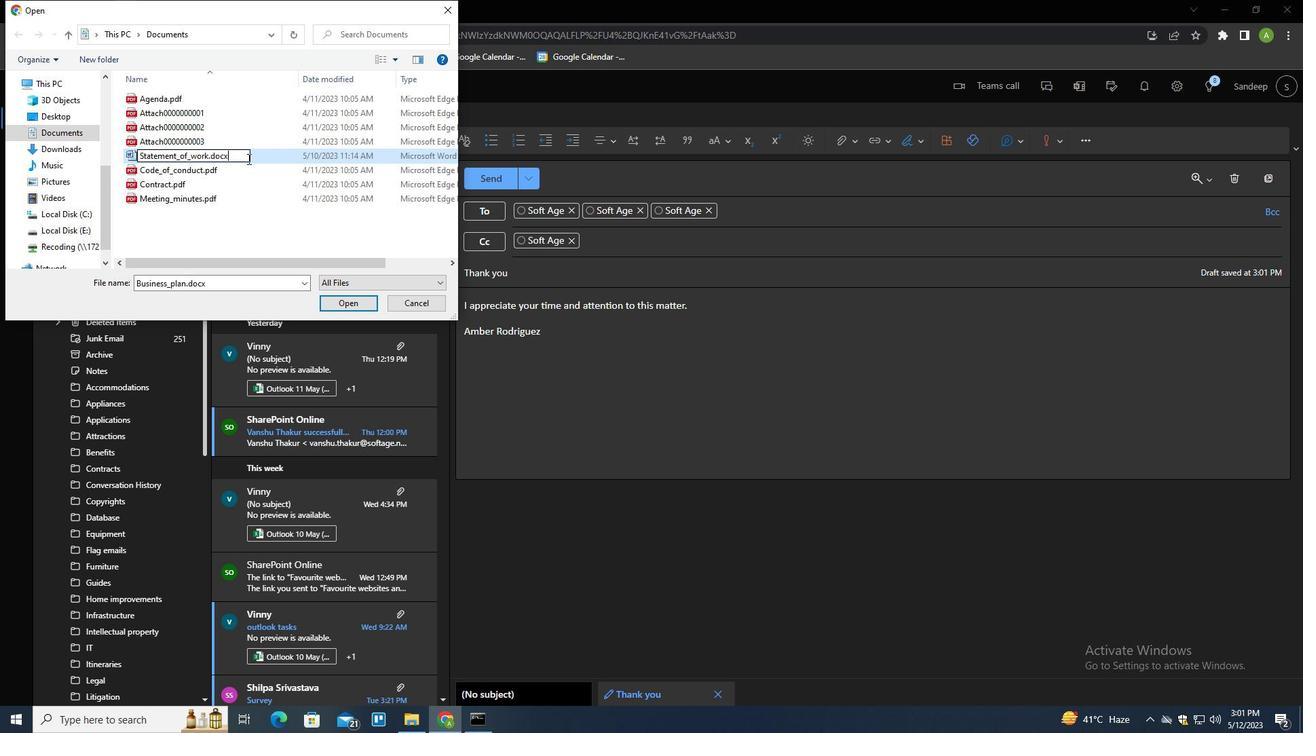 
Action: Mouse pressed left at (247, 158)
Screenshot: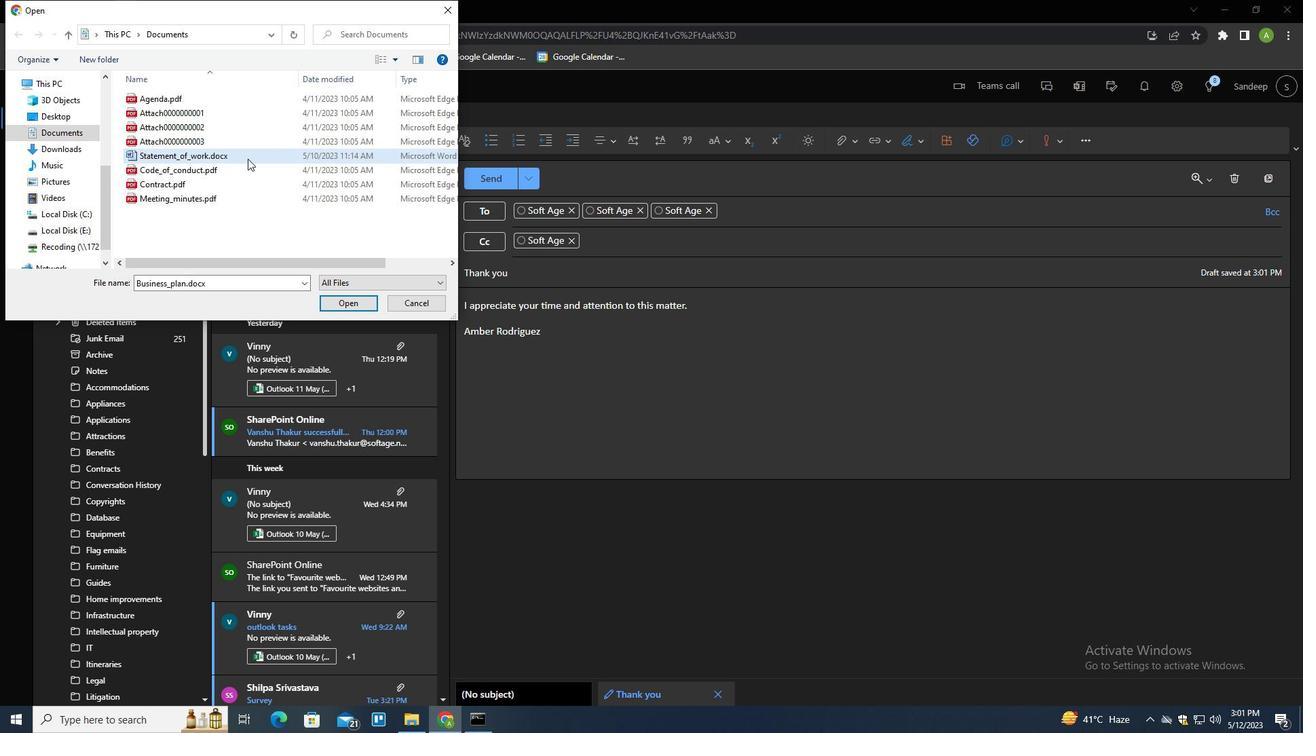 
Action: Mouse moved to (329, 301)
Screenshot: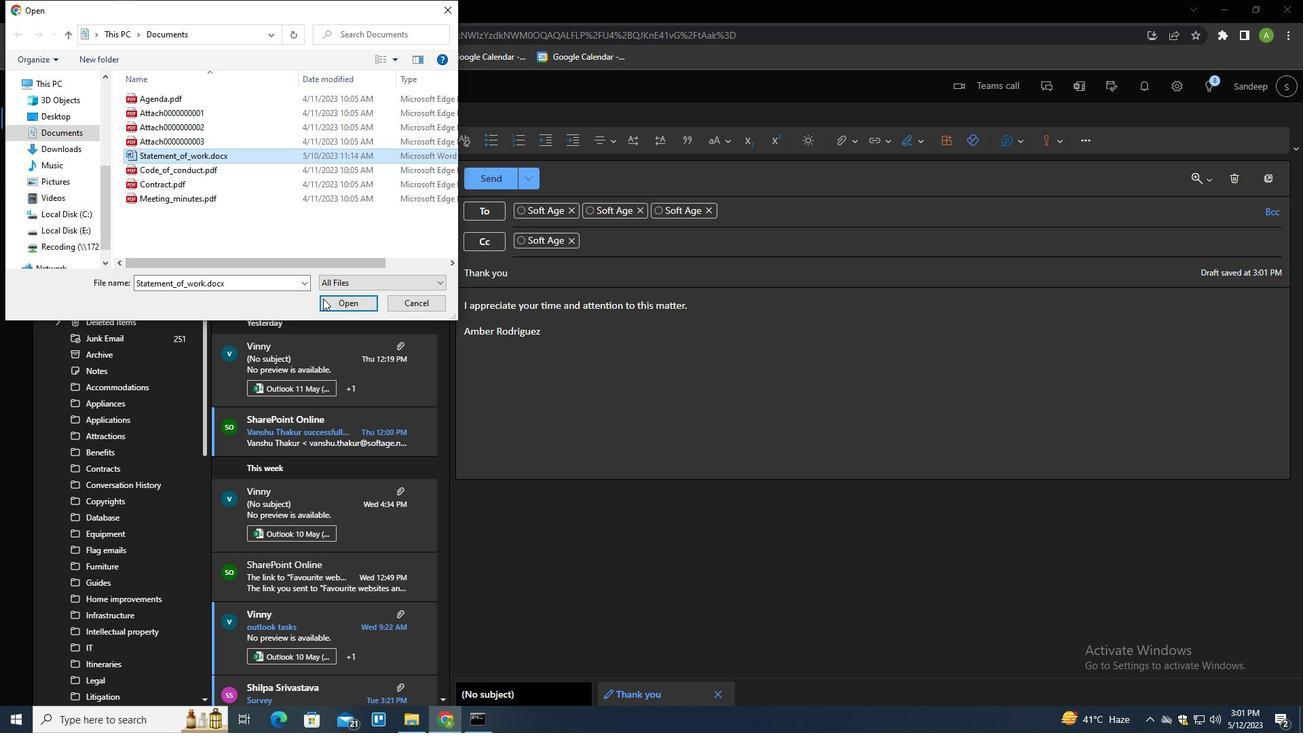 
Action: Mouse pressed left at (329, 301)
Screenshot: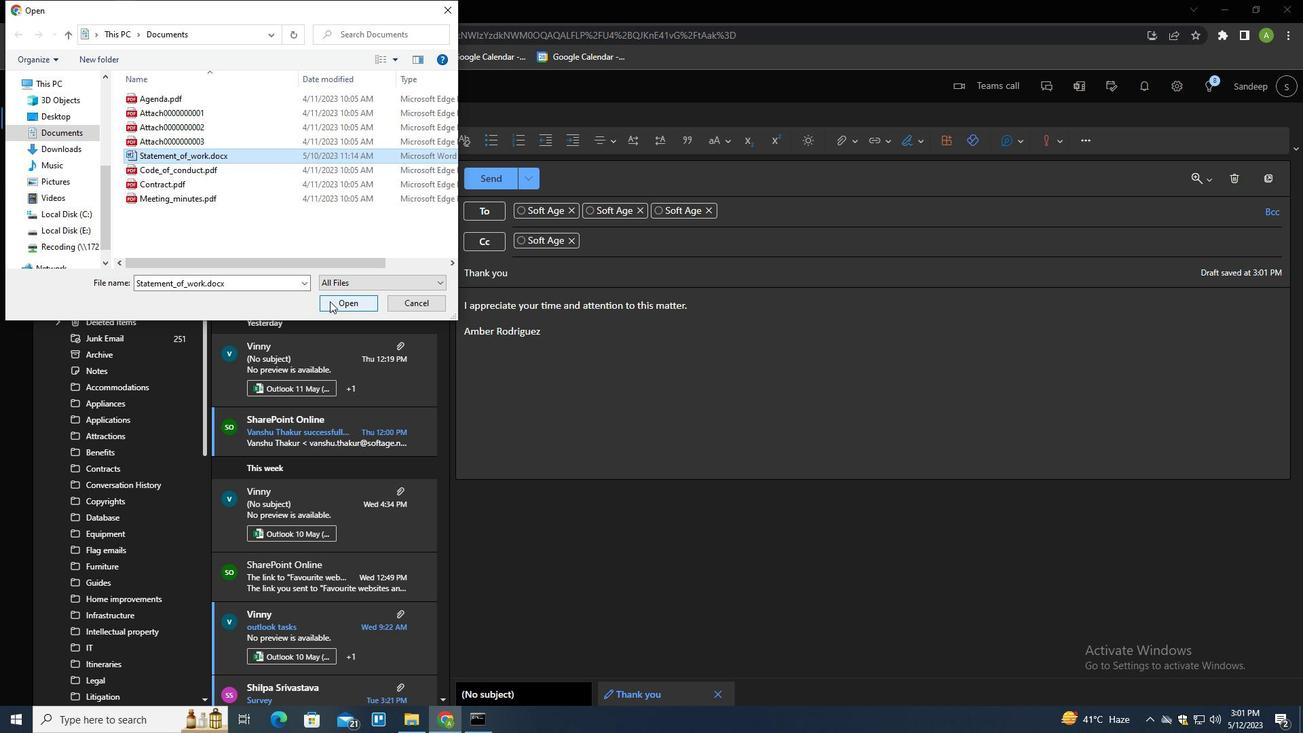 
Action: Mouse moved to (501, 183)
Screenshot: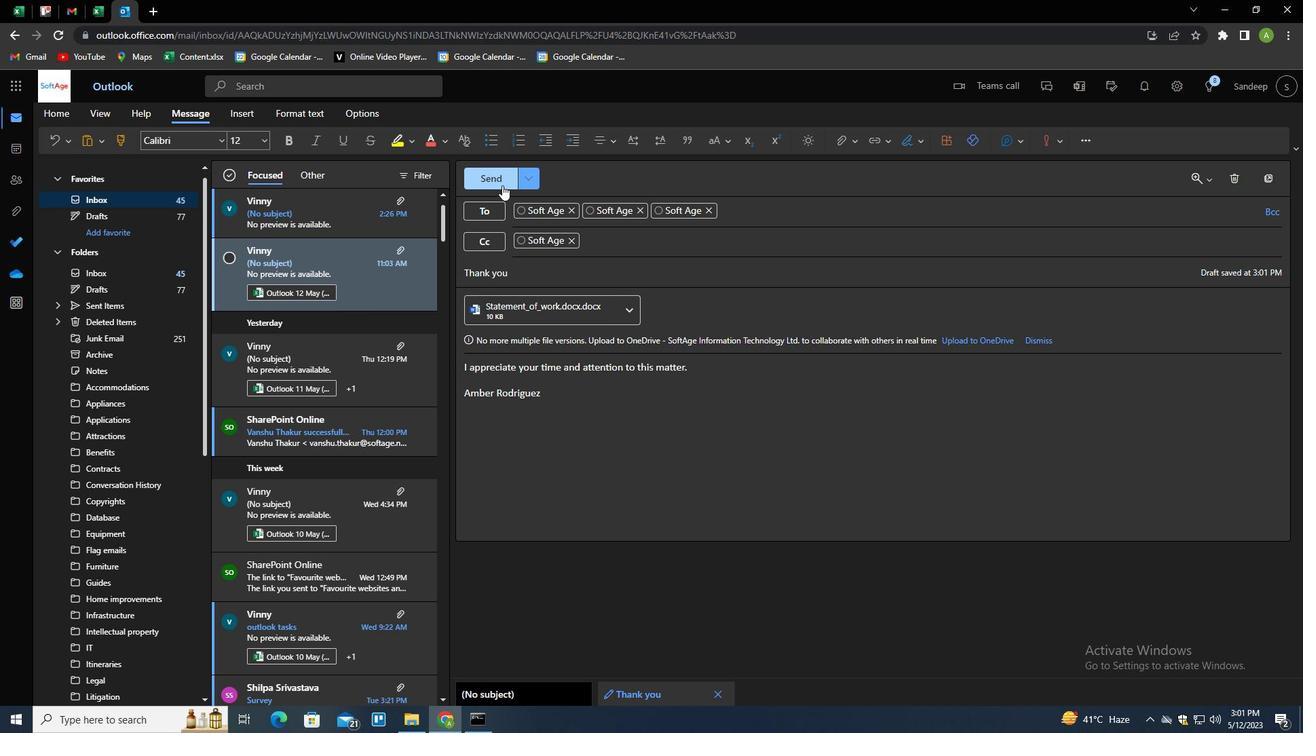 
Action: Mouse pressed left at (501, 183)
Screenshot: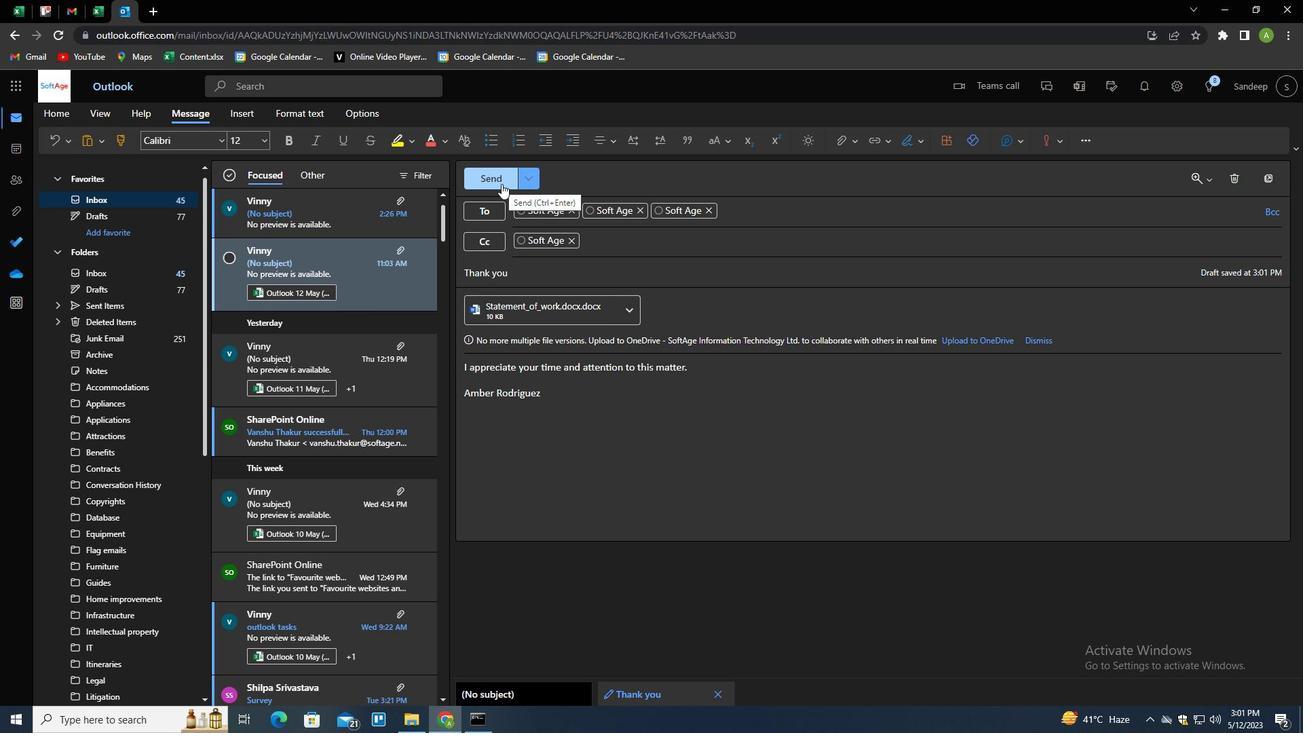 
Action: Key pressed <Key.f8>
Screenshot: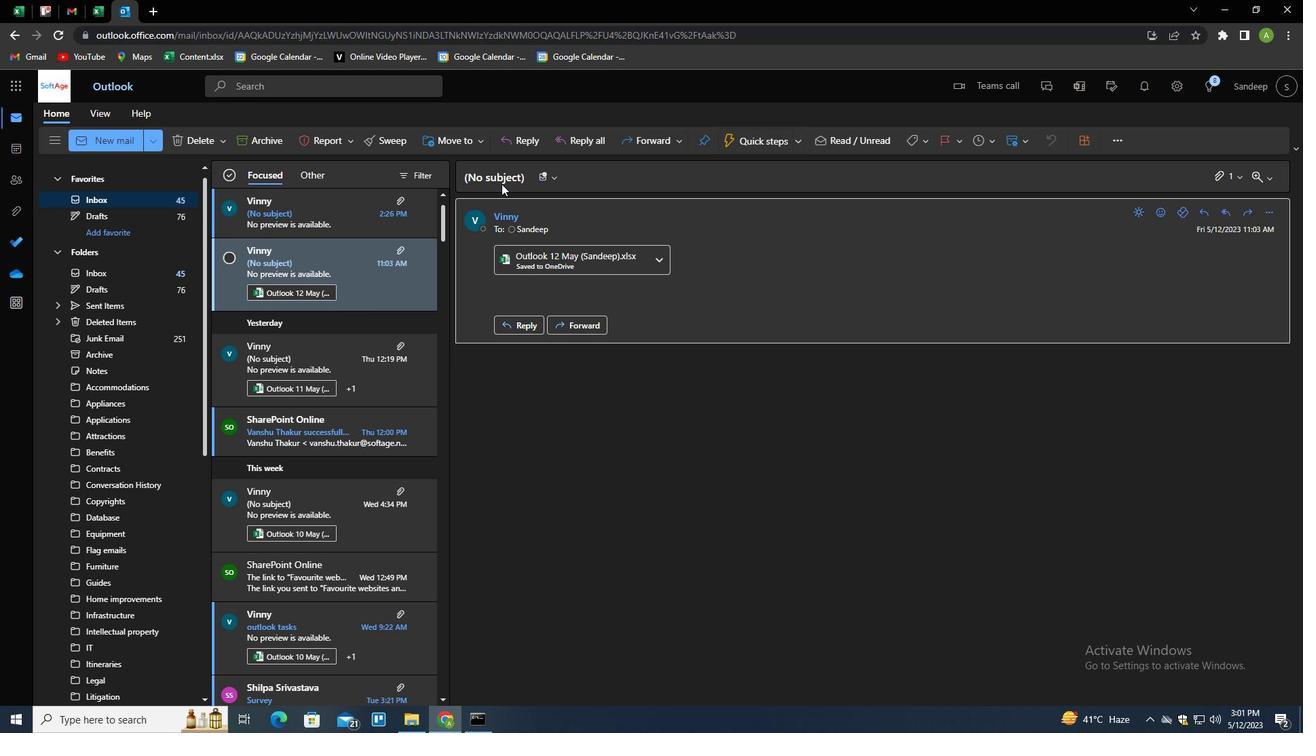 
